 Task: Use the formula "ISOWEEKNUM" in spreadsheet "Project portfolio".
Action: Mouse moved to (586, 71)
Screenshot: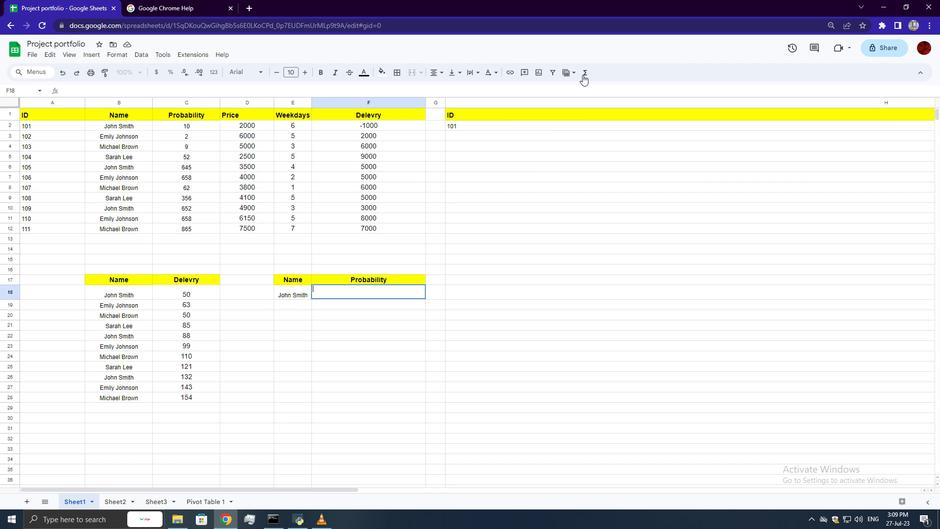 
Action: Mouse pressed left at (586, 71)
Screenshot: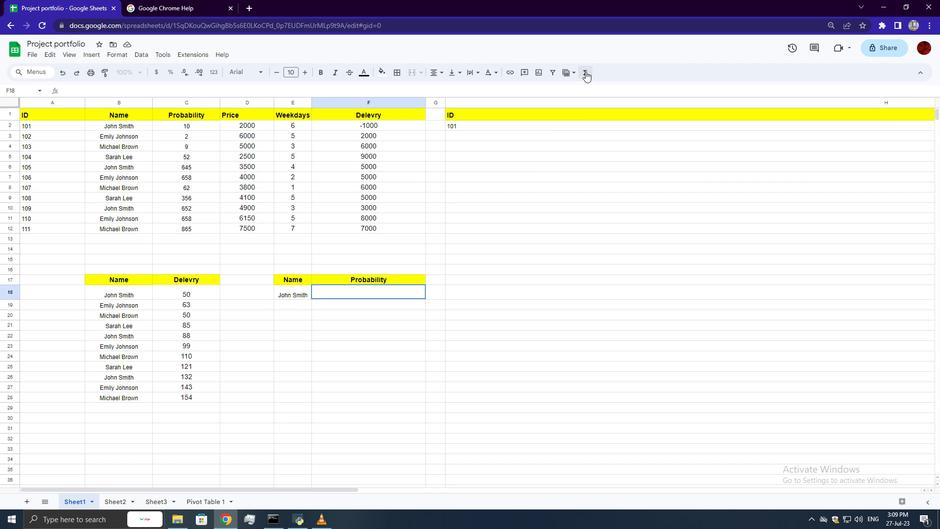 
Action: Mouse moved to (727, 182)
Screenshot: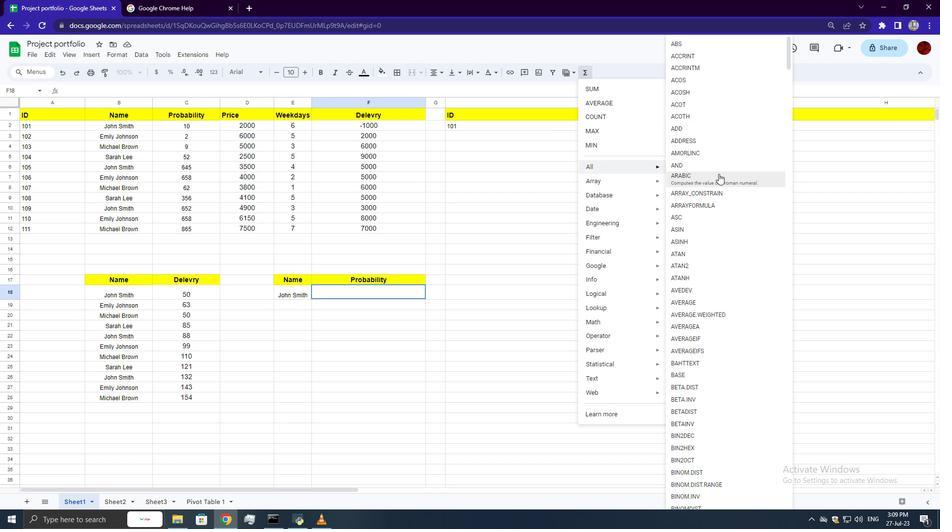 
Action: Mouse scrolled (727, 181) with delta (0, 0)
Screenshot: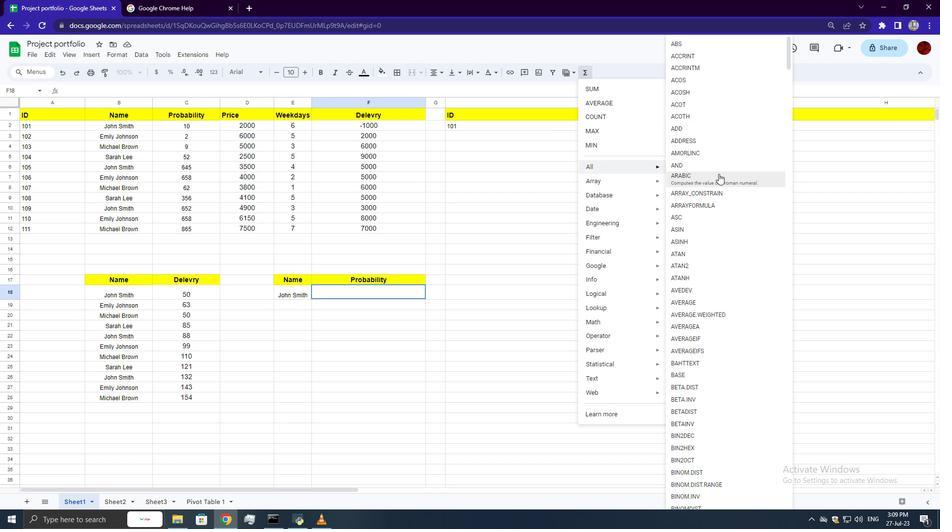 
Action: Mouse moved to (727, 182)
Screenshot: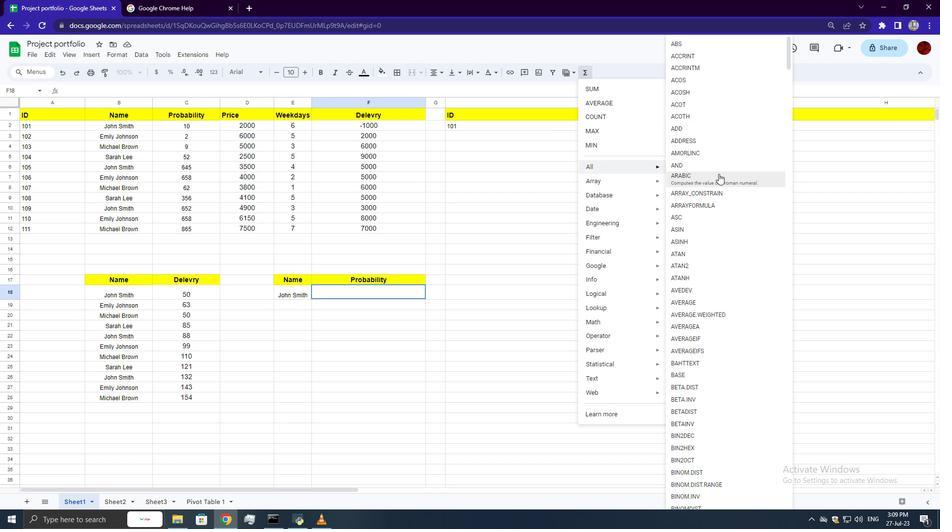
Action: Mouse scrolled (727, 182) with delta (0, 0)
Screenshot: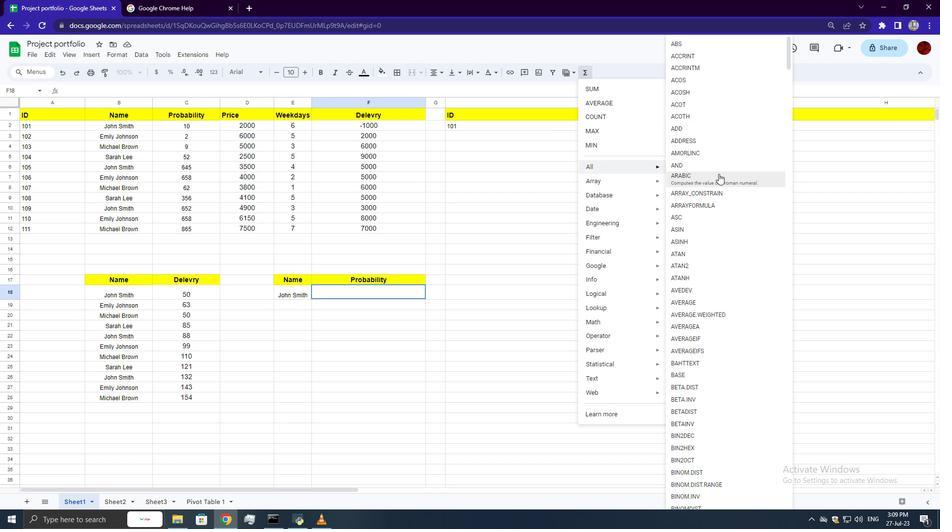 
Action: Mouse scrolled (727, 182) with delta (0, 0)
Screenshot: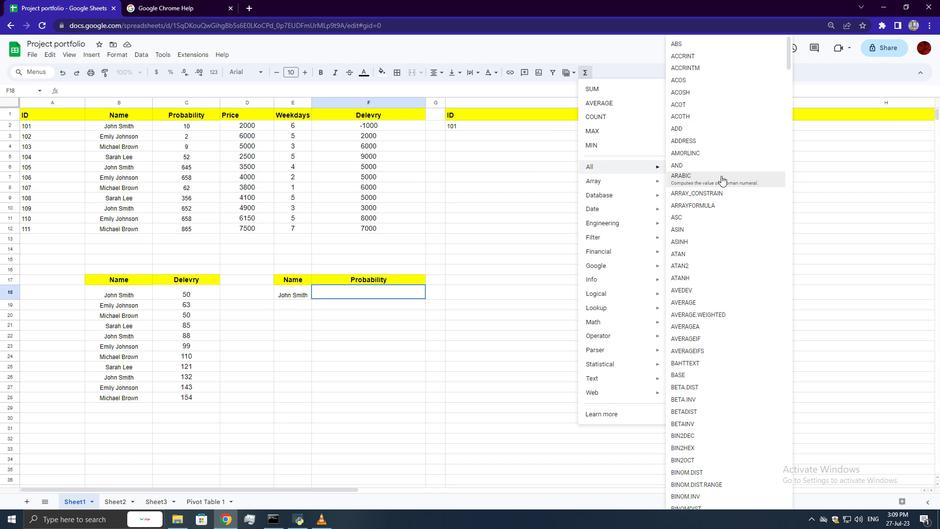 
Action: Mouse moved to (728, 182)
Screenshot: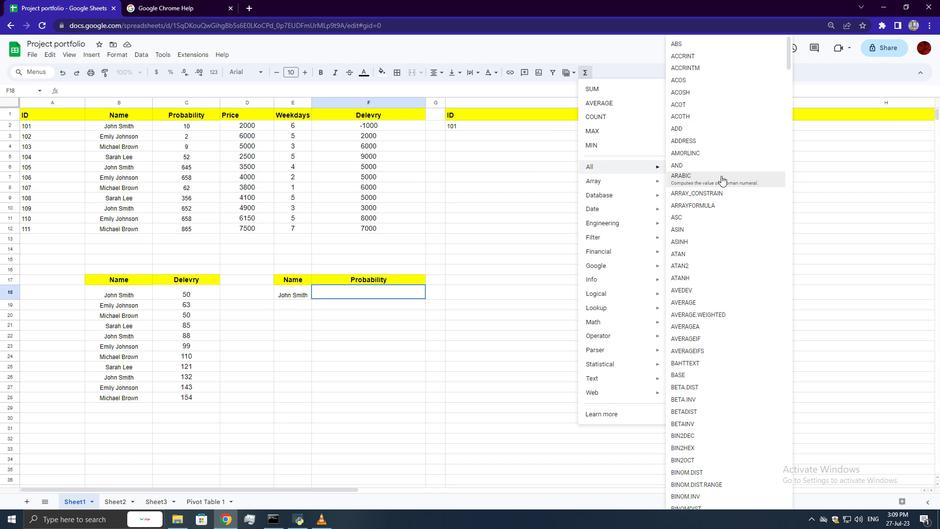 
Action: Mouse scrolled (728, 182) with delta (0, 0)
Screenshot: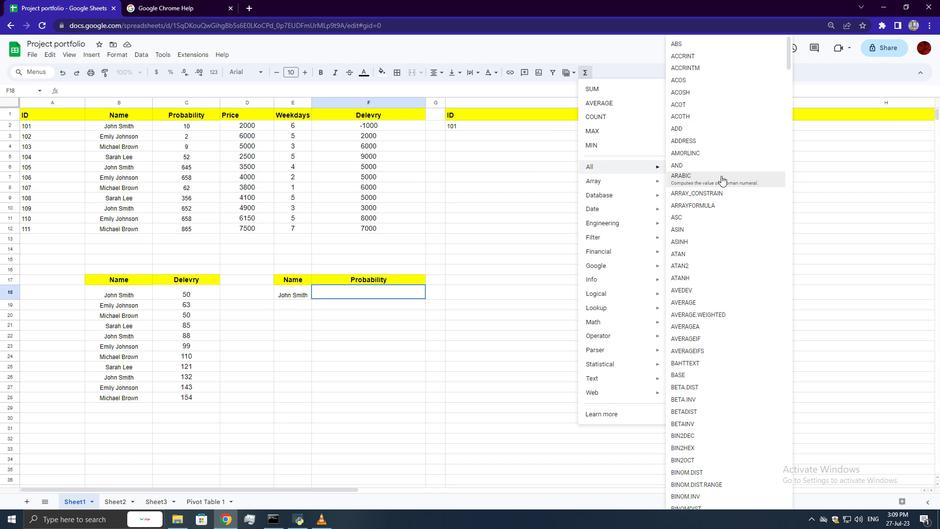 
Action: Mouse moved to (731, 184)
Screenshot: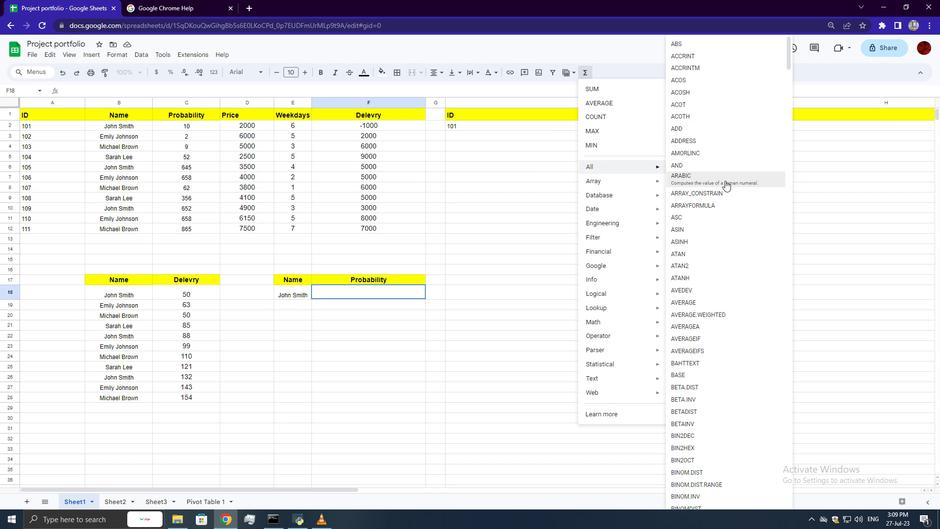 
Action: Mouse scrolled (731, 184) with delta (0, 0)
Screenshot: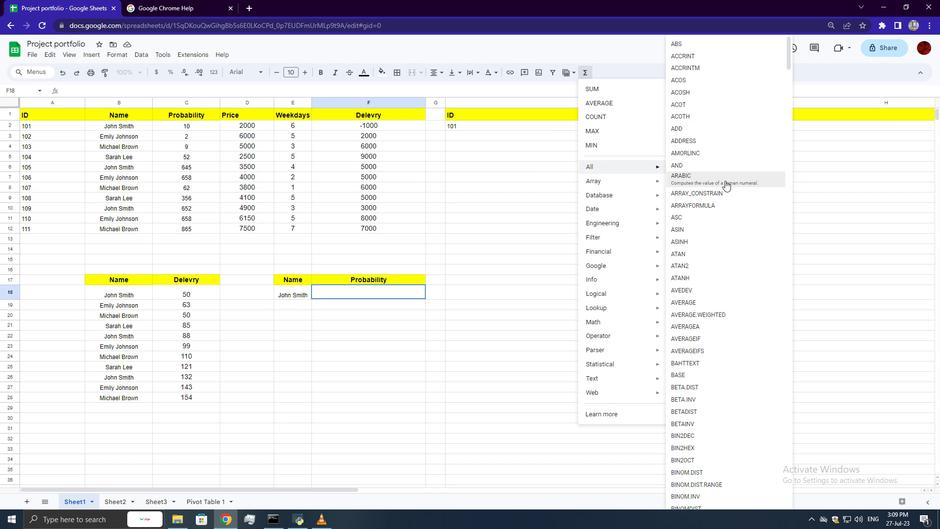 
Action: Mouse moved to (738, 181)
Screenshot: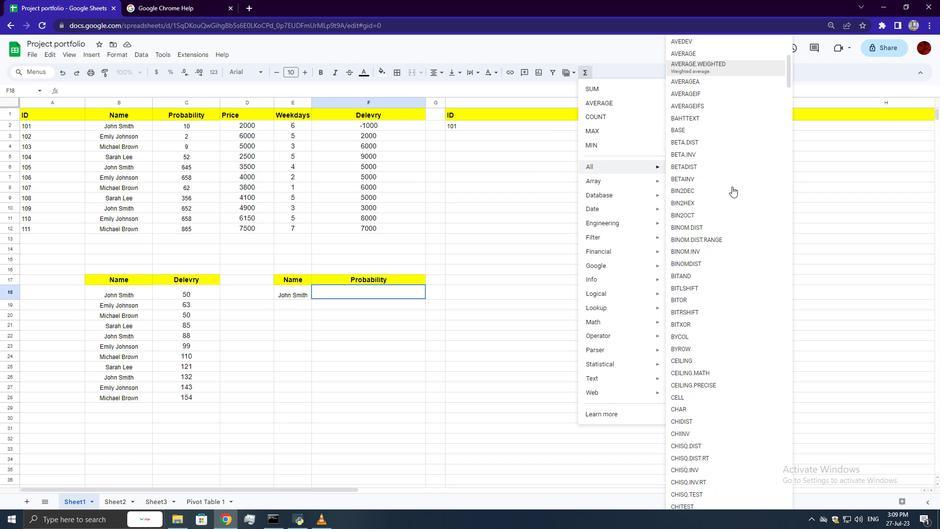 
Action: Mouse scrolled (738, 180) with delta (0, 0)
Screenshot: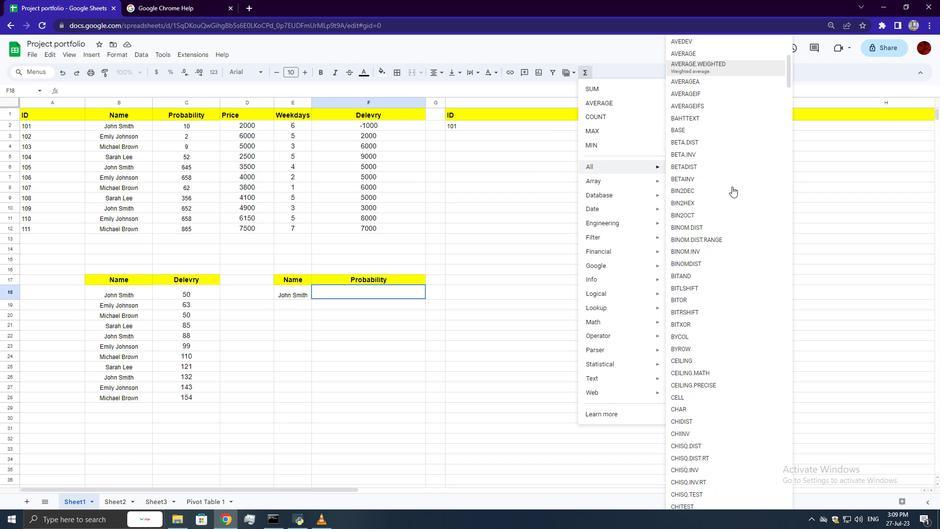 
Action: Mouse scrolled (738, 180) with delta (0, 0)
Screenshot: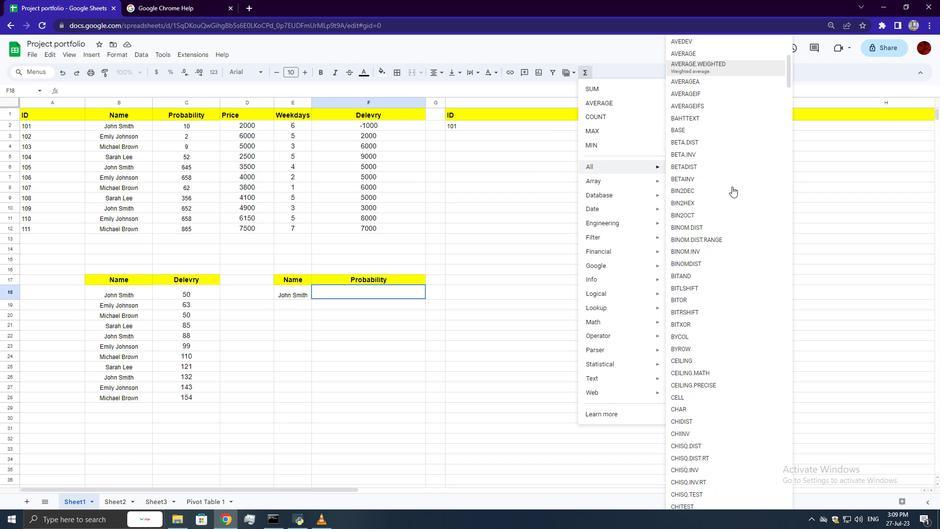
Action: Mouse moved to (738, 182)
Screenshot: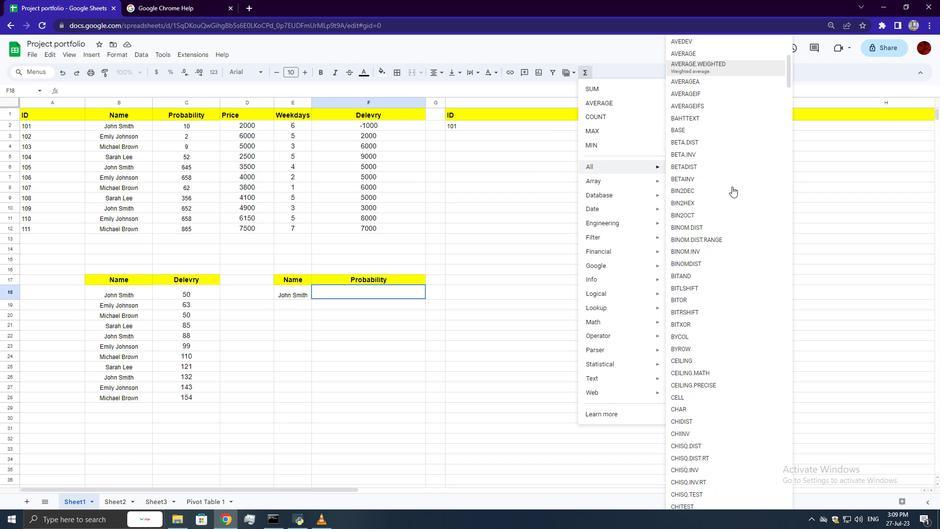
Action: Mouse scrolled (738, 181) with delta (0, 0)
Screenshot: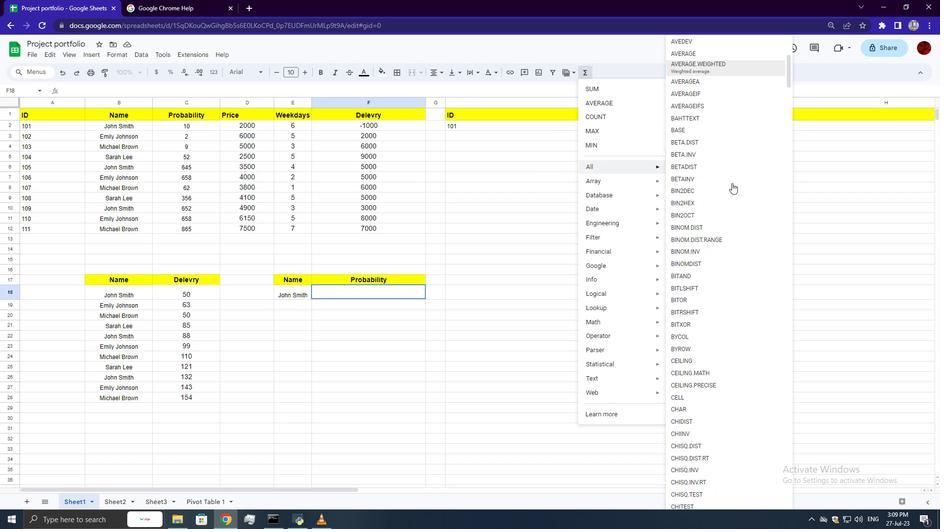 
Action: Mouse moved to (738, 182)
Screenshot: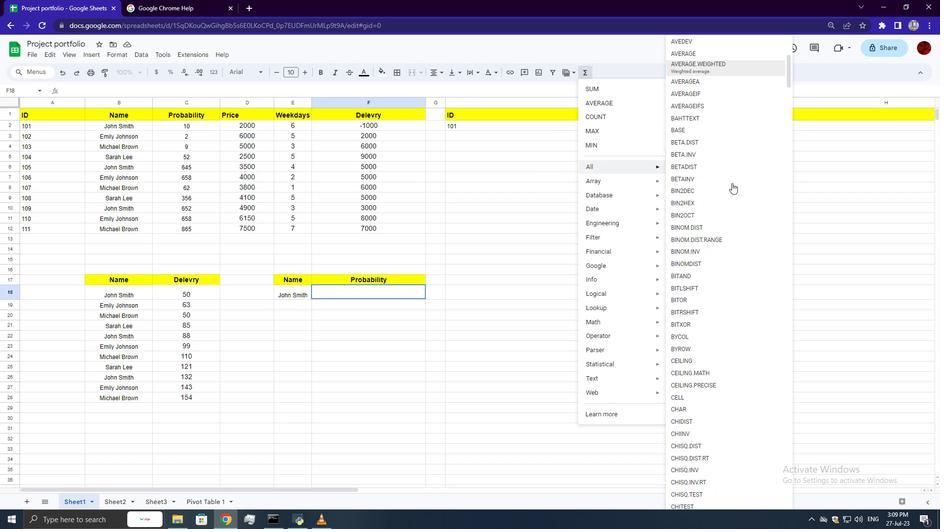 
Action: Mouse scrolled (738, 182) with delta (0, 0)
Screenshot: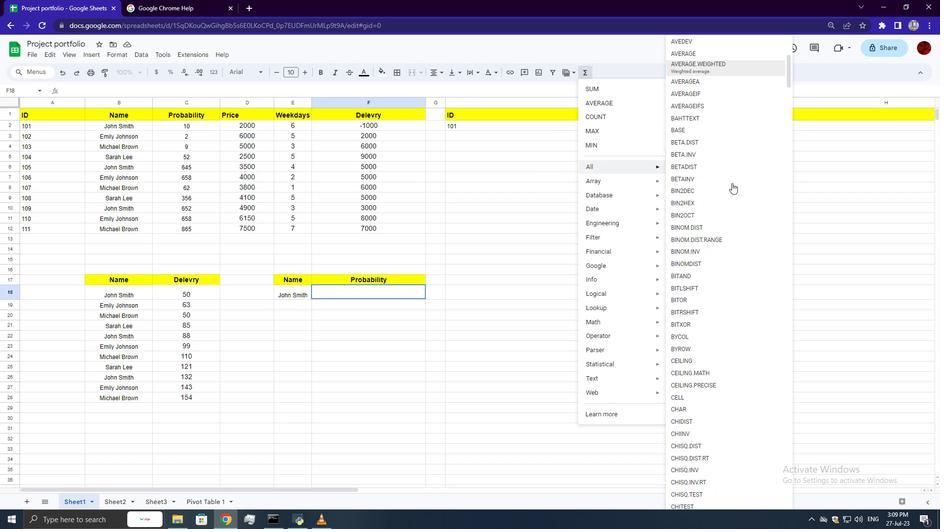 
Action: Mouse scrolled (738, 182) with delta (0, 0)
Screenshot: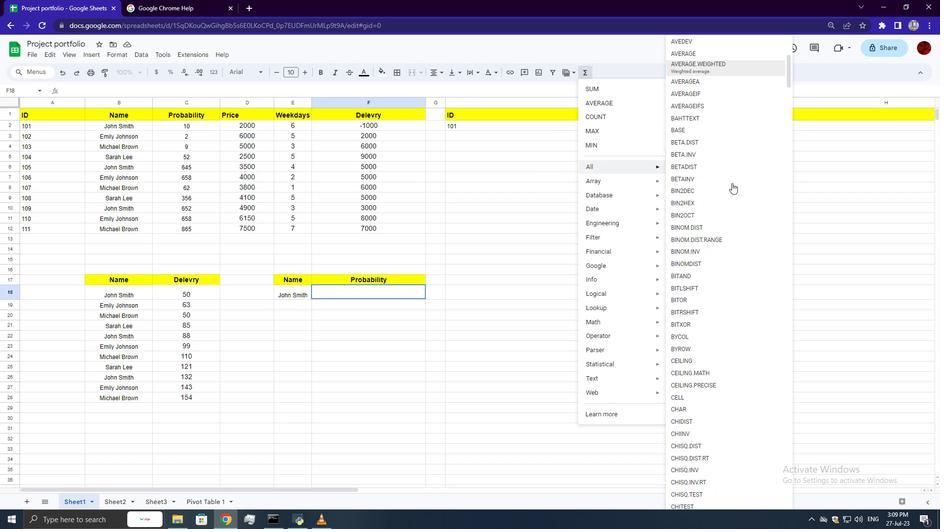 
Action: Mouse scrolled (738, 182) with delta (0, 0)
Screenshot: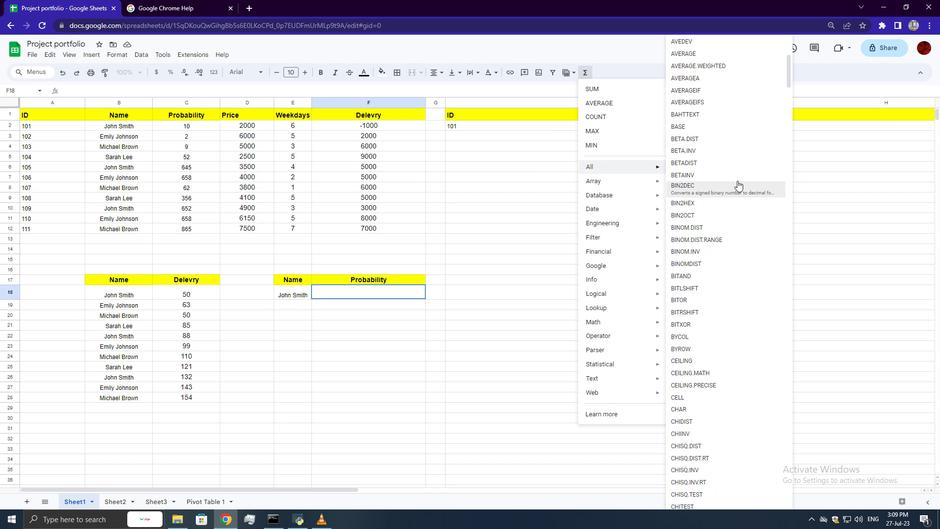 
Action: Mouse moved to (738, 182)
Screenshot: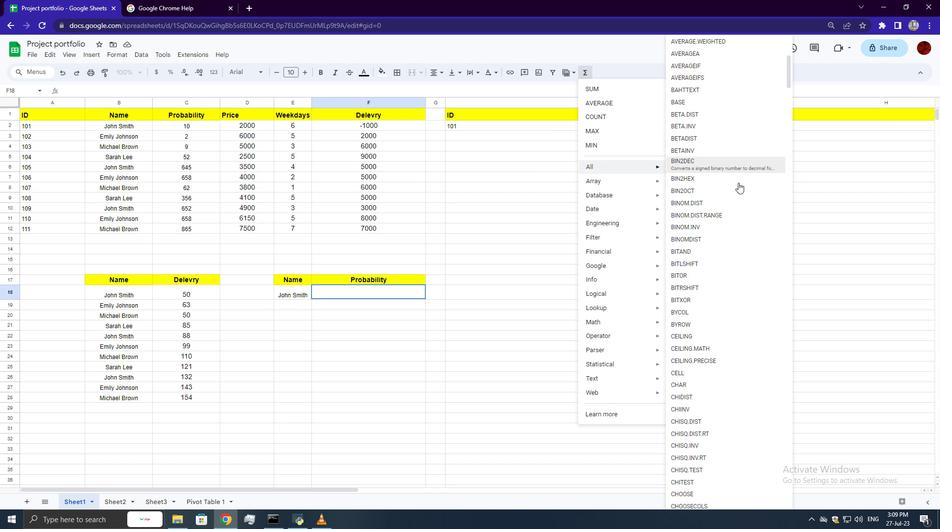 
Action: Mouse scrolled (738, 183) with delta (0, 0)
Screenshot: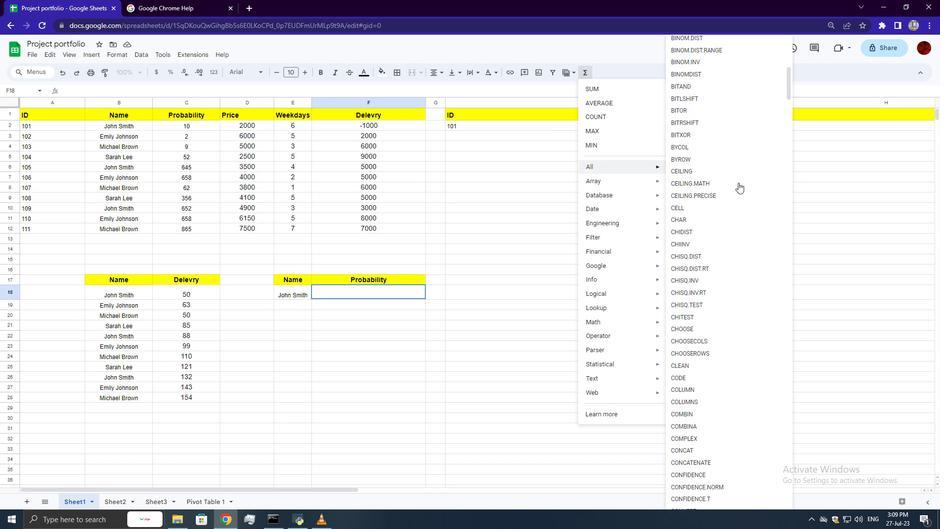 
Action: Mouse moved to (740, 189)
Screenshot: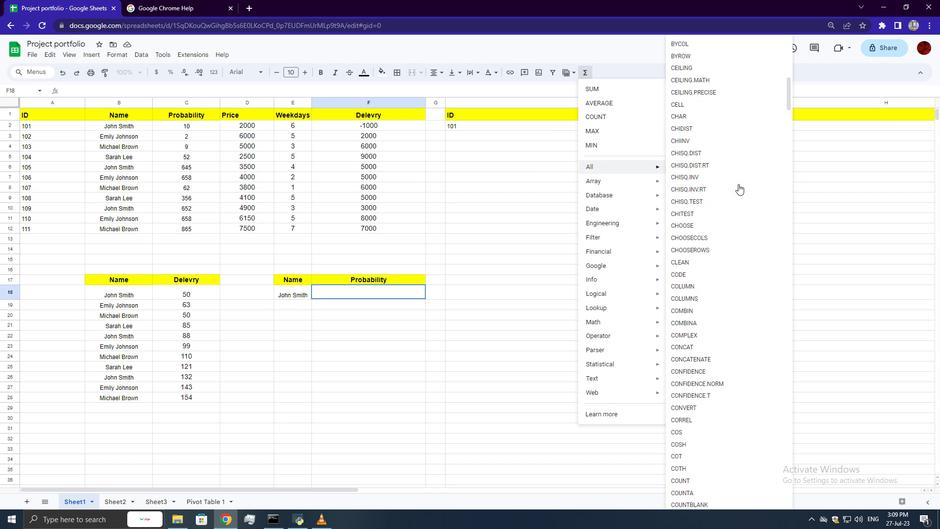 
Action: Mouse scrolled (738, 184) with delta (0, 0)
Screenshot: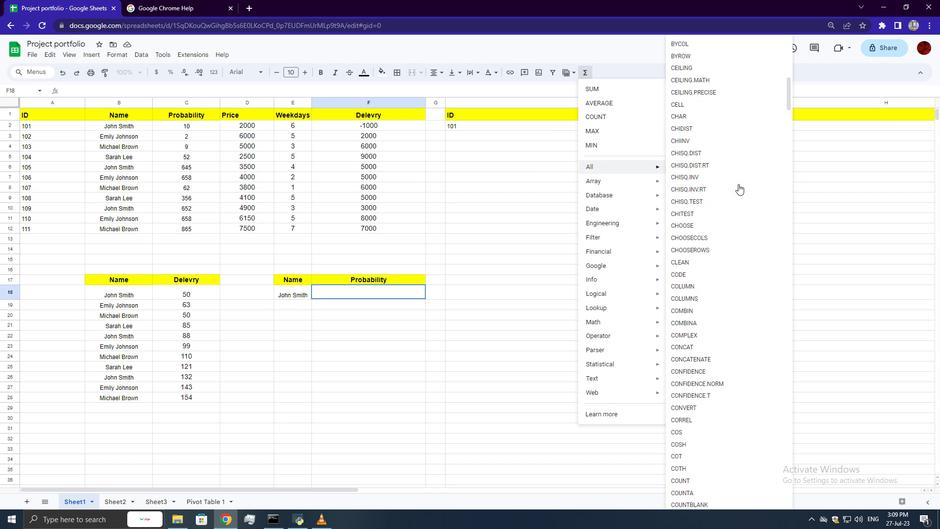 
Action: Mouse scrolled (739, 186) with delta (0, 0)
Screenshot: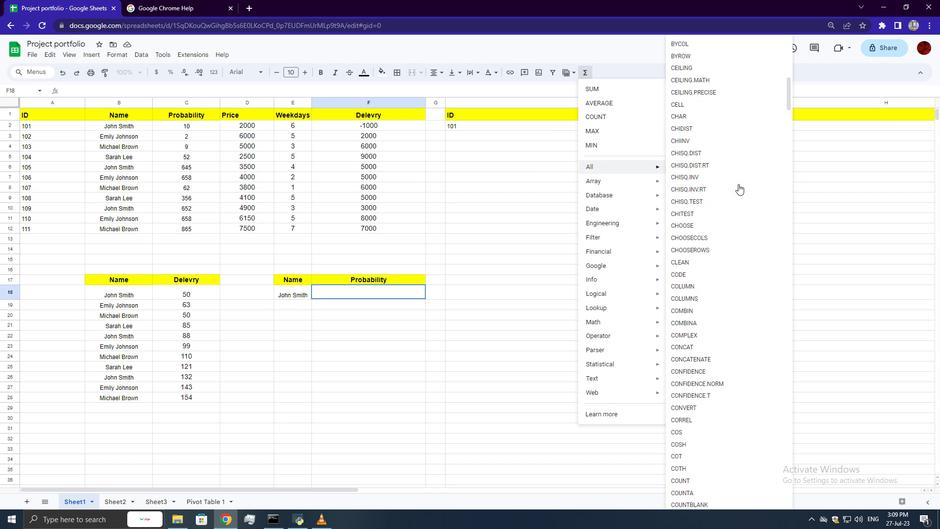 
Action: Mouse scrolled (739, 187) with delta (0, 0)
Screenshot: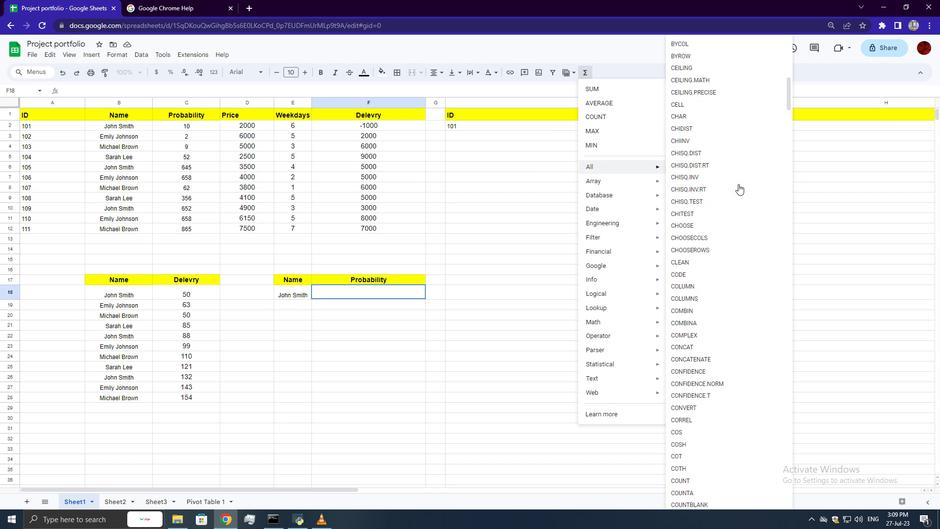 
Action: Mouse scrolled (740, 187) with delta (0, 0)
Screenshot: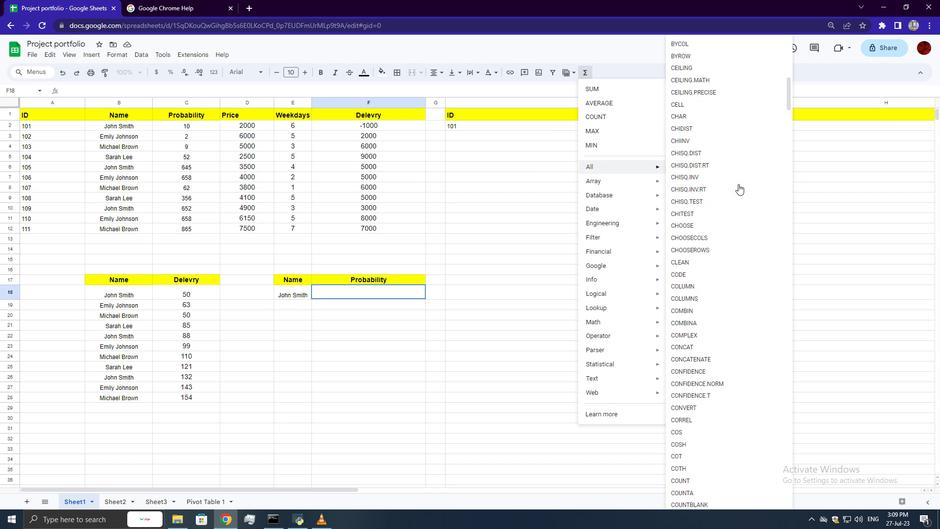 
Action: Mouse scrolled (740, 188) with delta (0, 0)
Screenshot: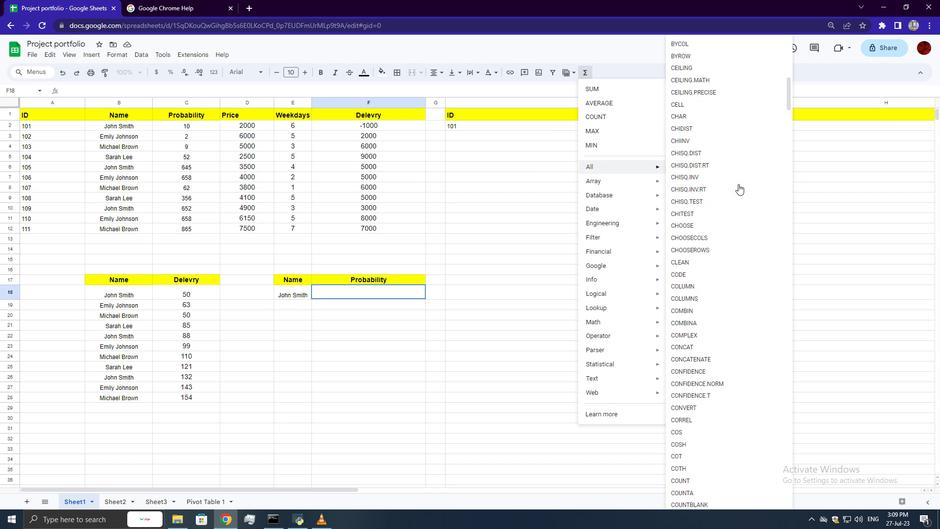 
Action: Mouse moved to (740, 192)
Screenshot: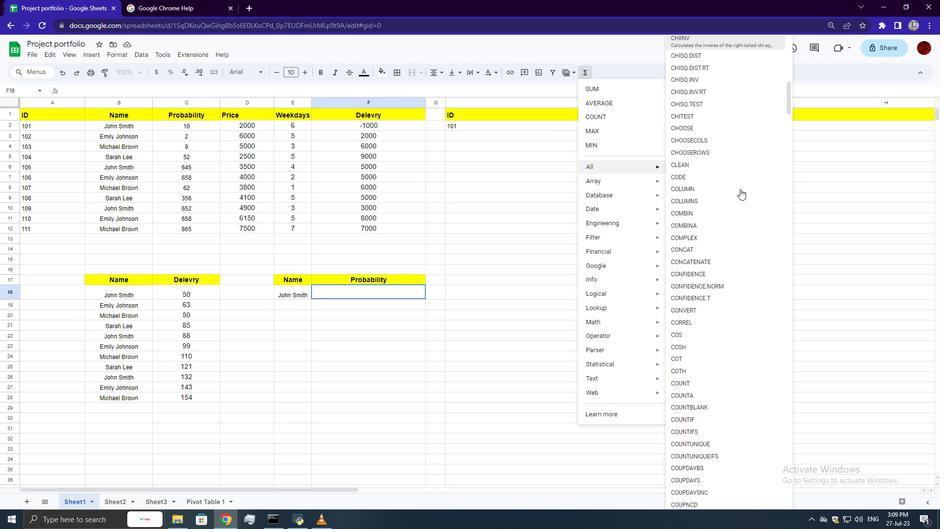 
Action: Mouse scrolled (740, 192) with delta (0, 0)
Screenshot: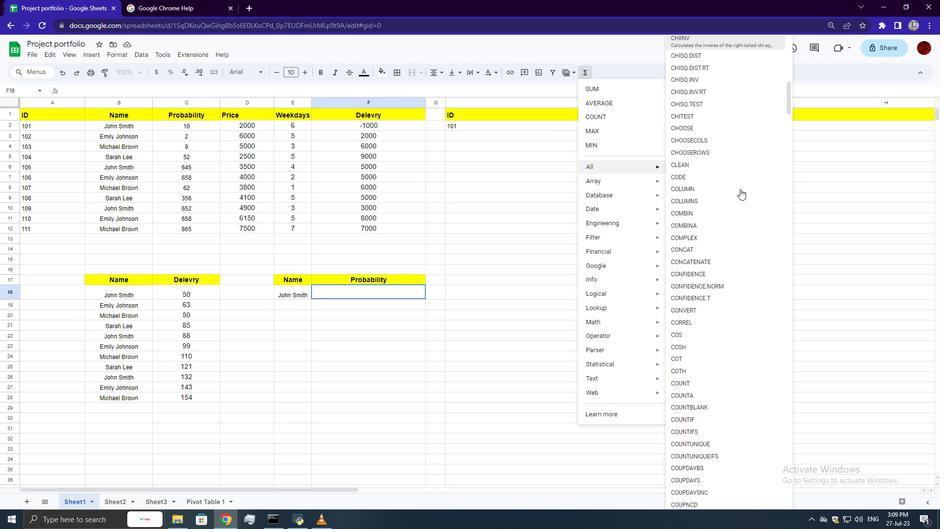 
Action: Mouse moved to (740, 194)
Screenshot: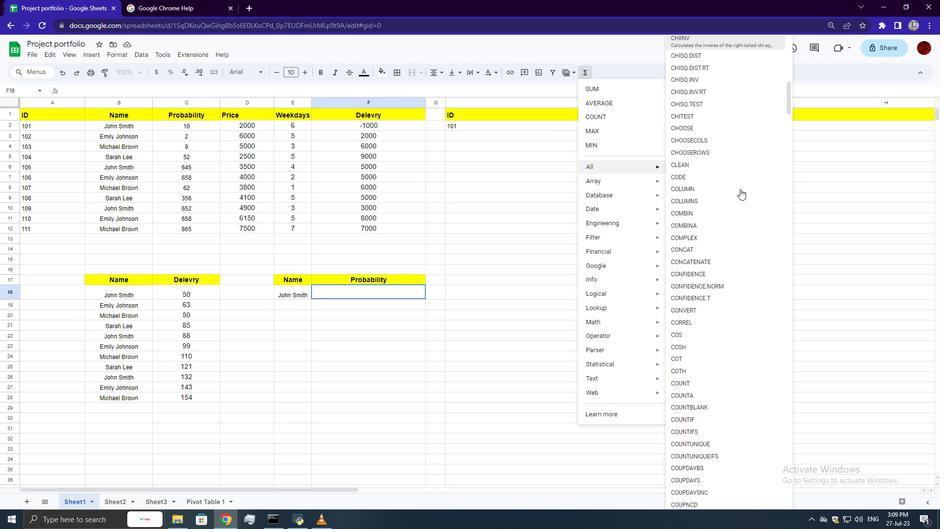 
Action: Mouse scrolled (740, 193) with delta (0, 0)
Screenshot: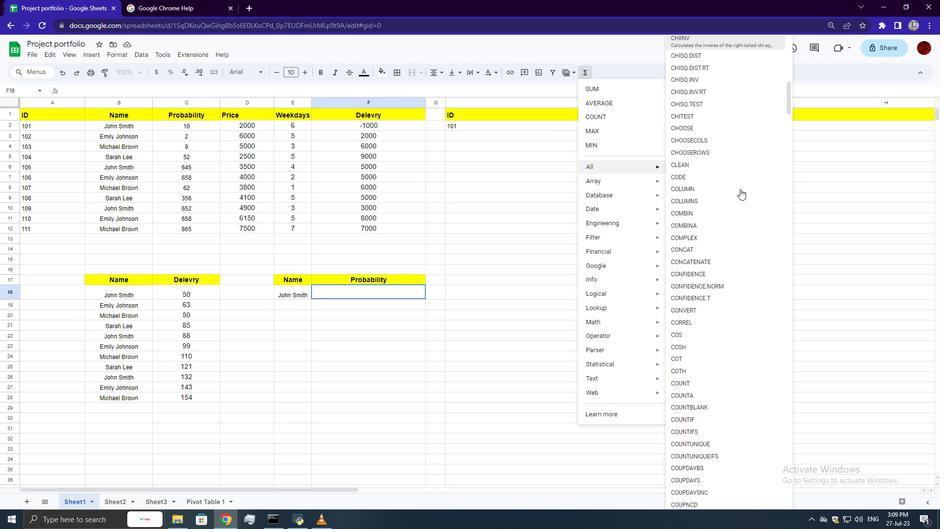 
Action: Mouse scrolled (740, 193) with delta (0, 0)
Screenshot: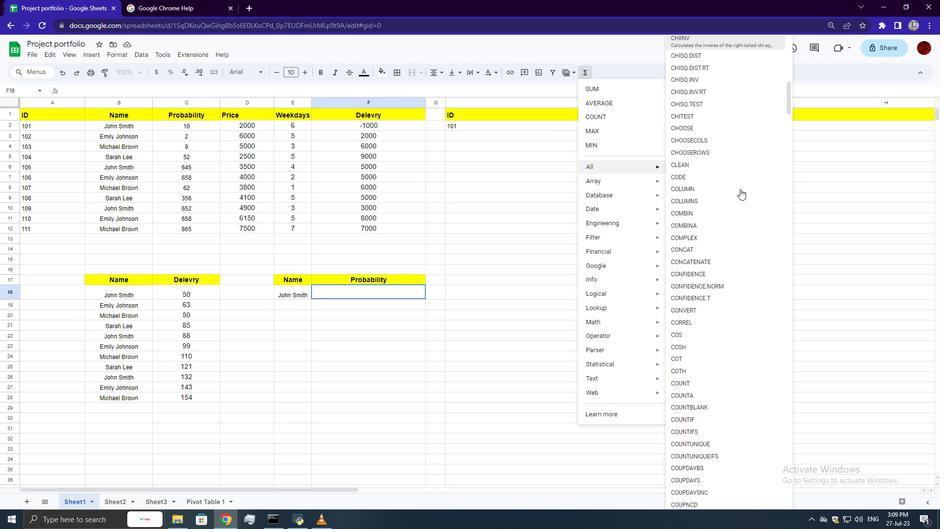 
Action: Mouse scrolled (740, 193) with delta (0, 0)
Screenshot: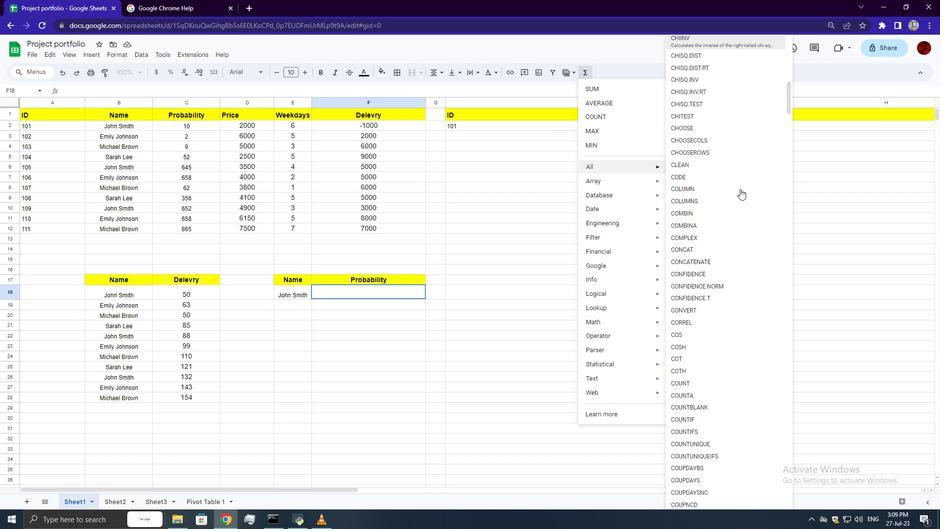
Action: Mouse scrolled (740, 193) with delta (0, 0)
Screenshot: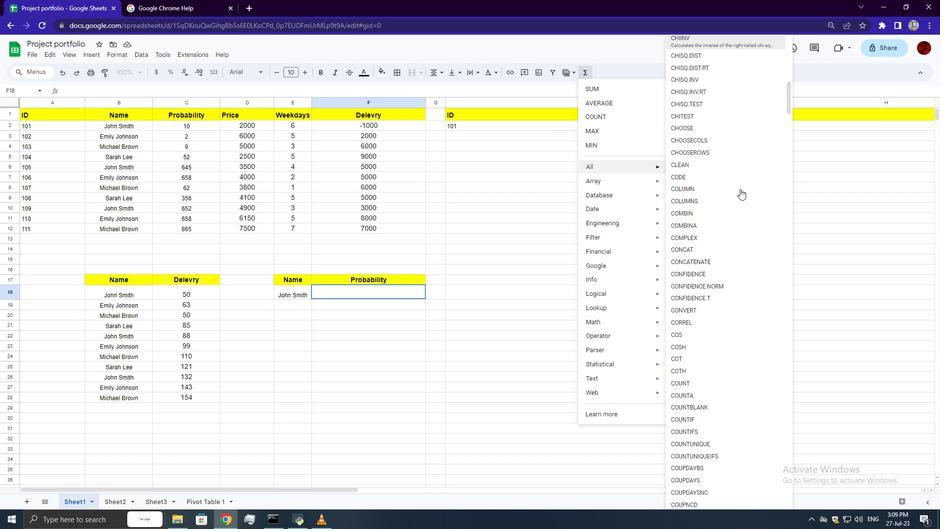 
Action: Mouse scrolled (740, 193) with delta (0, 0)
Screenshot: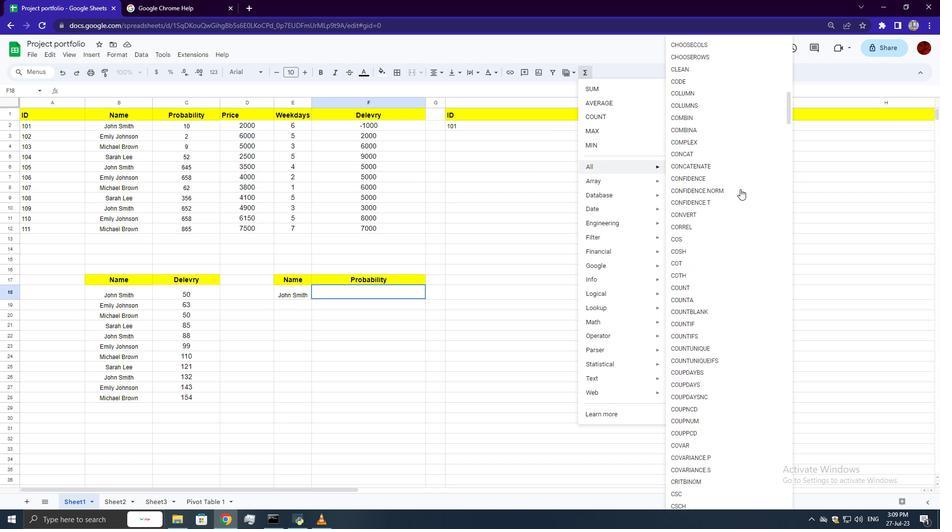
Action: Mouse scrolled (740, 193) with delta (0, 0)
Screenshot: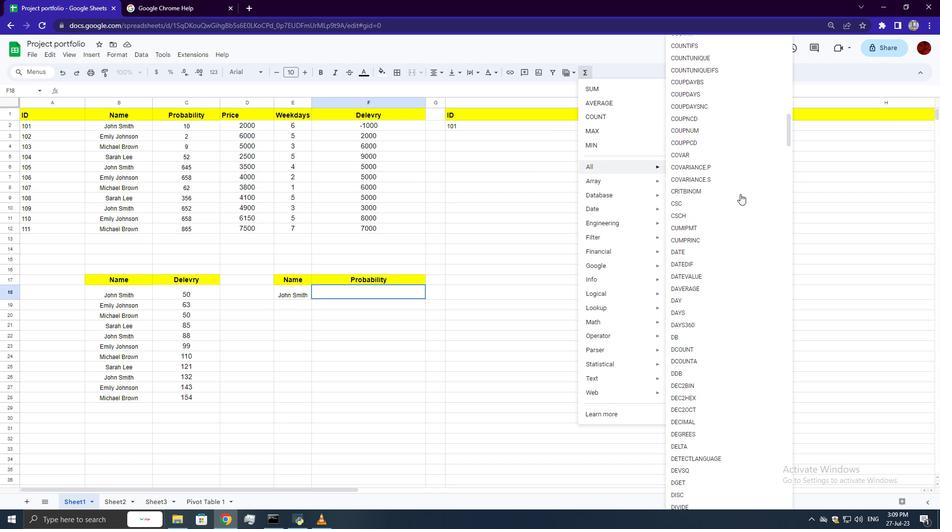 
Action: Mouse scrolled (740, 193) with delta (0, 0)
Screenshot: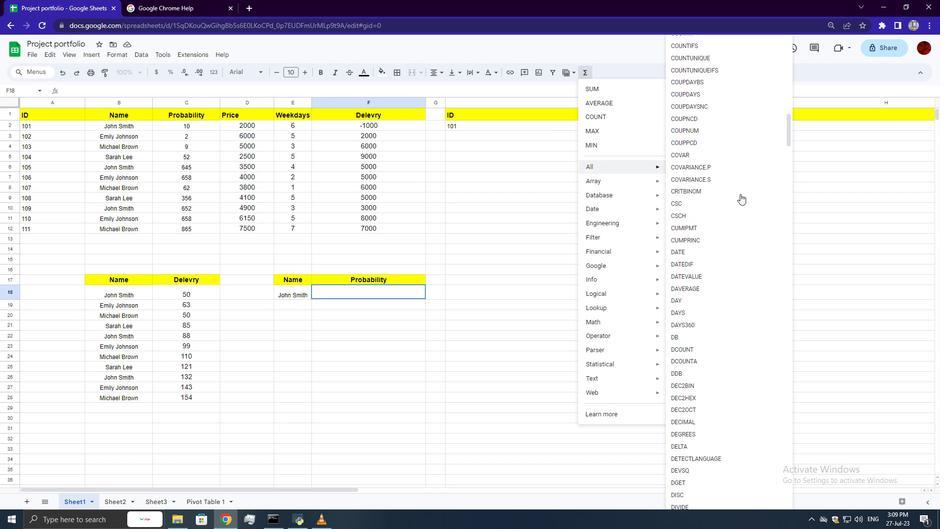 
Action: Mouse scrolled (740, 193) with delta (0, 0)
Screenshot: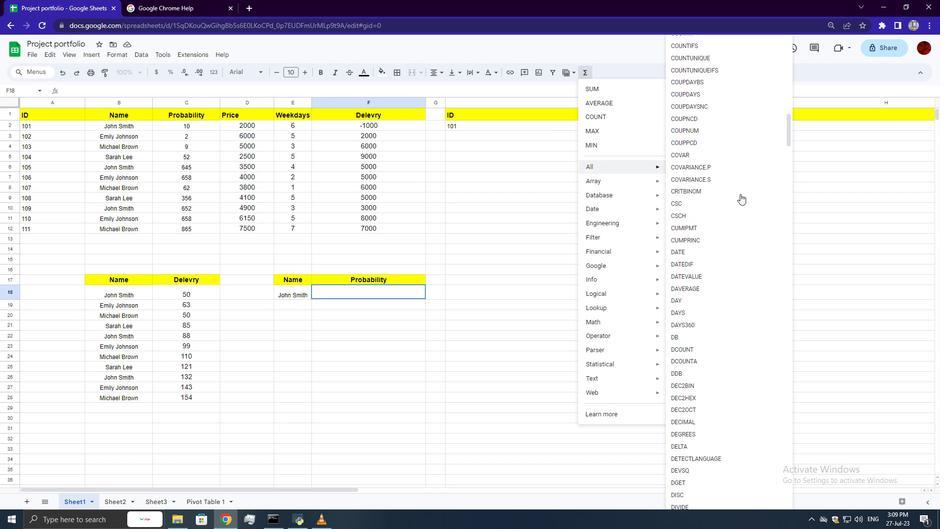 
Action: Mouse scrolled (740, 193) with delta (0, 0)
Screenshot: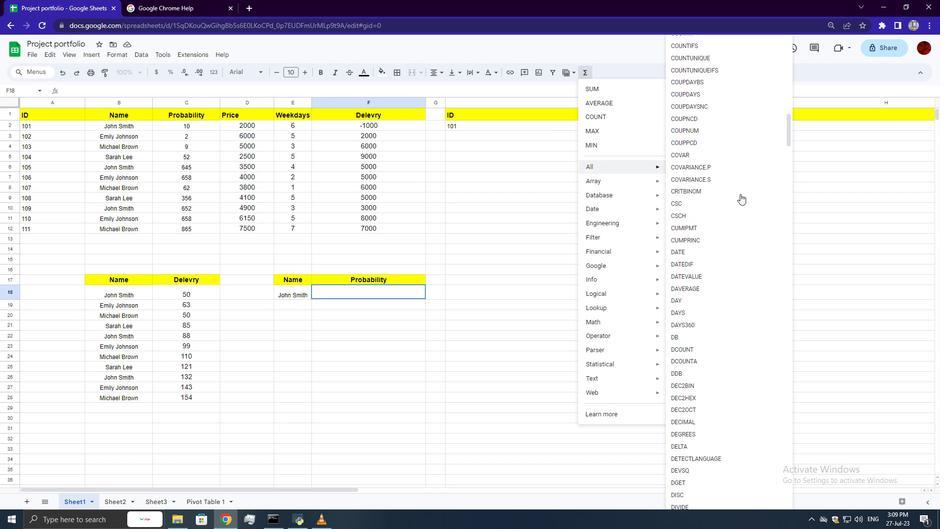 
Action: Mouse scrolled (740, 193) with delta (0, 0)
Screenshot: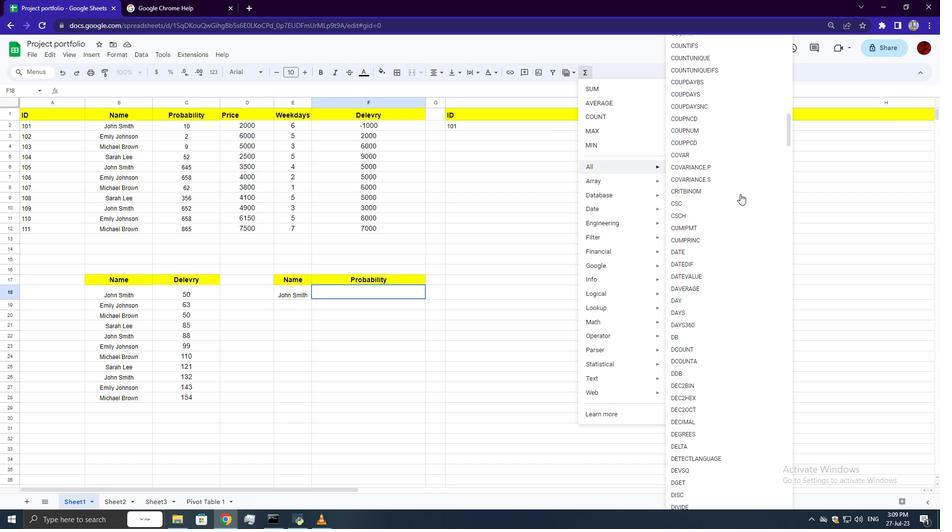 
Action: Mouse scrolled (740, 193) with delta (0, 0)
Screenshot: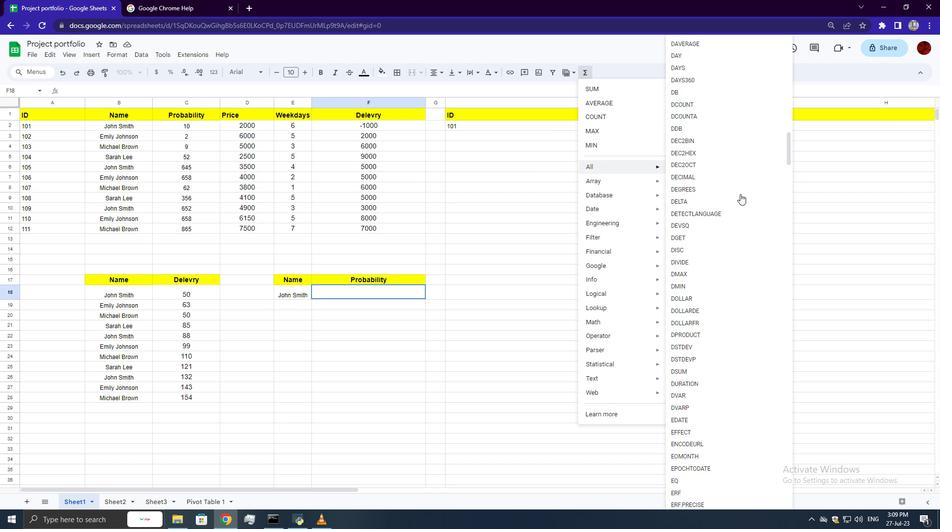 
Action: Mouse scrolled (740, 193) with delta (0, 0)
Screenshot: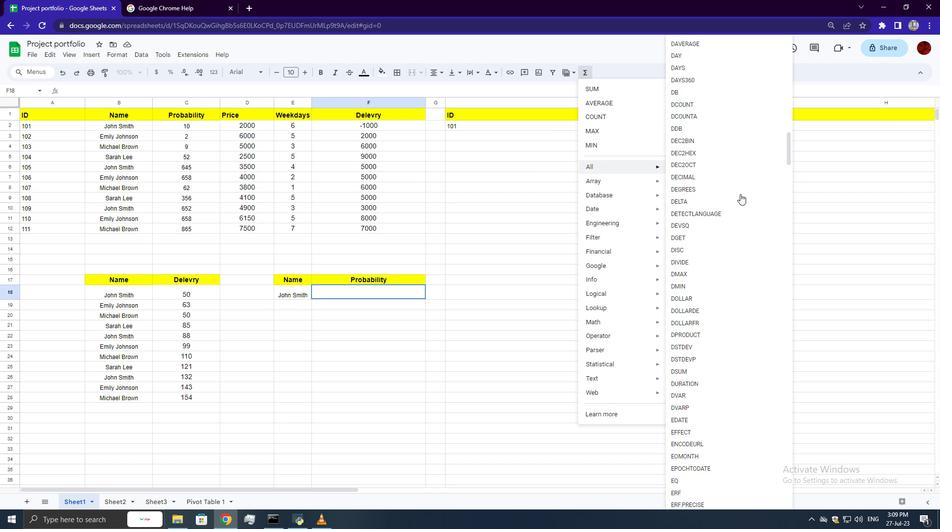 
Action: Mouse scrolled (740, 193) with delta (0, 0)
Screenshot: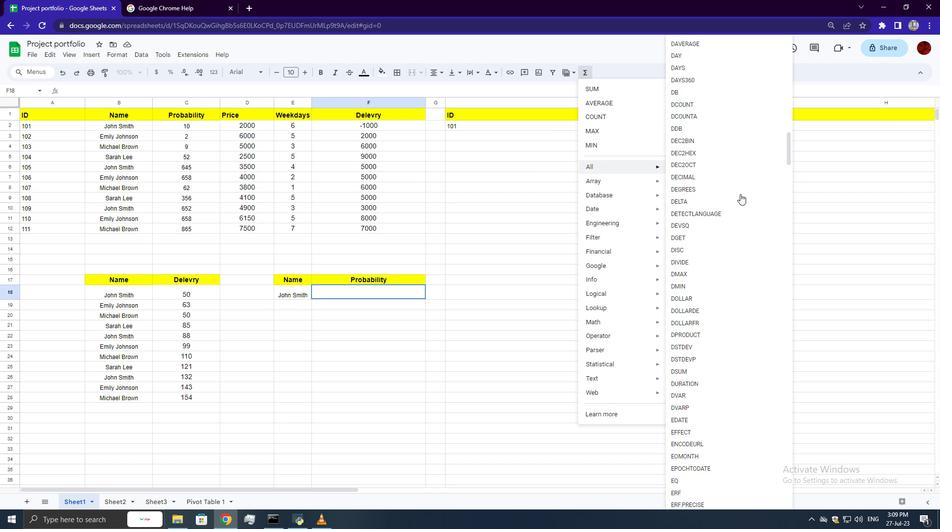 
Action: Mouse scrolled (740, 193) with delta (0, 0)
Screenshot: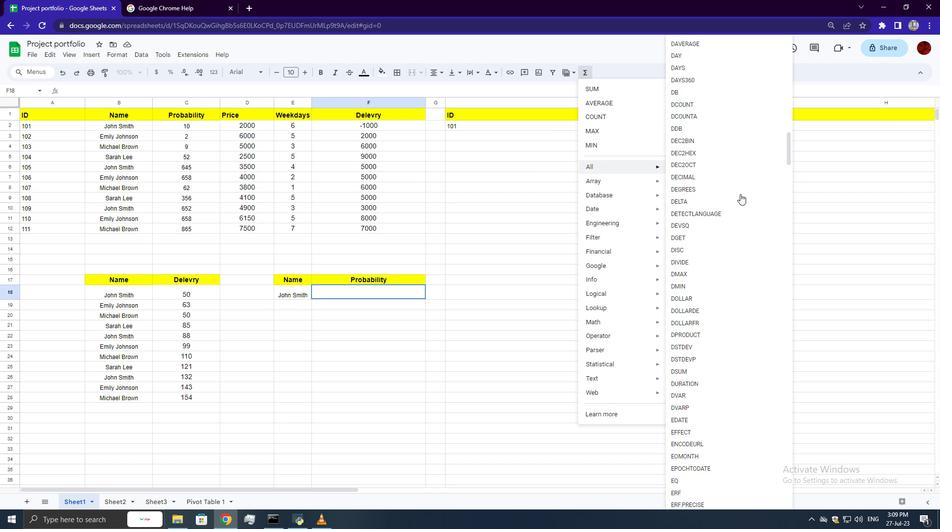 
Action: Mouse scrolled (740, 193) with delta (0, 0)
Screenshot: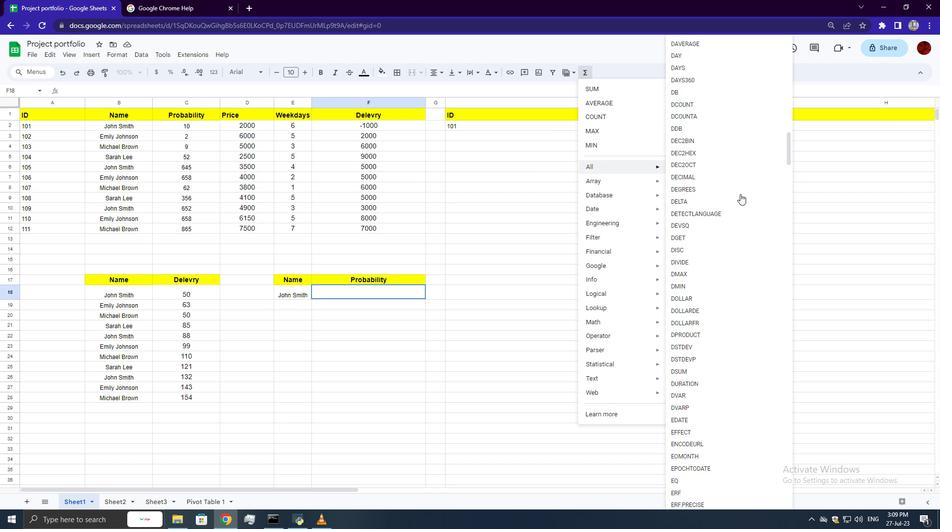 
Action: Mouse scrolled (740, 193) with delta (0, 0)
Screenshot: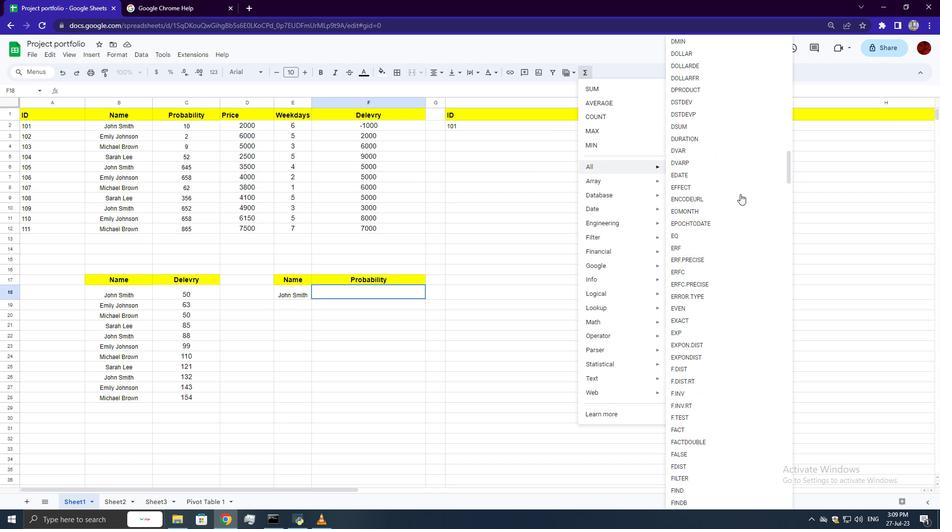 
Action: Mouse scrolled (740, 193) with delta (0, 0)
Screenshot: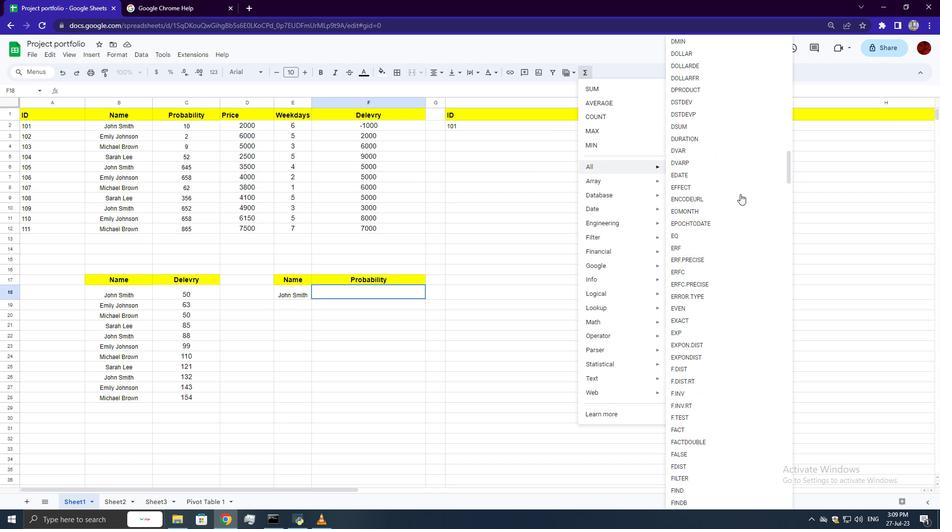 
Action: Mouse scrolled (740, 193) with delta (0, 0)
Screenshot: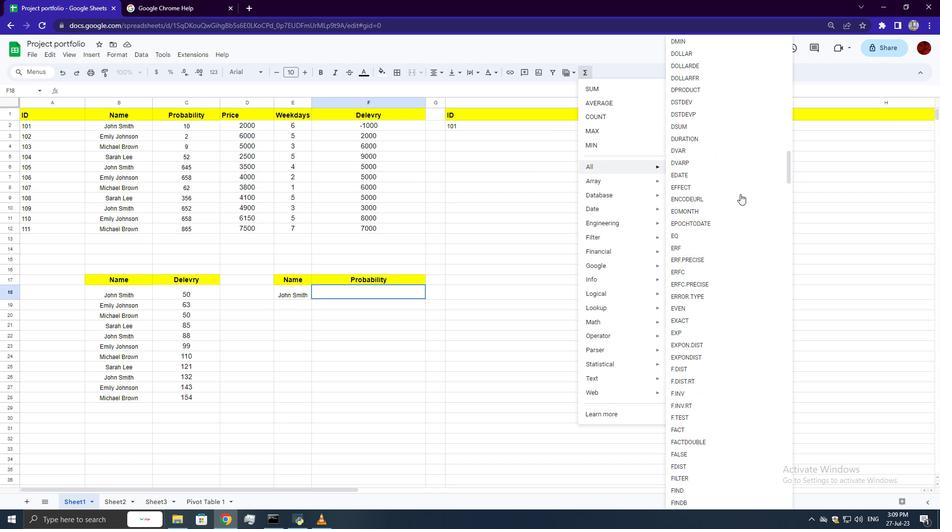 
Action: Mouse scrolled (740, 193) with delta (0, 0)
Screenshot: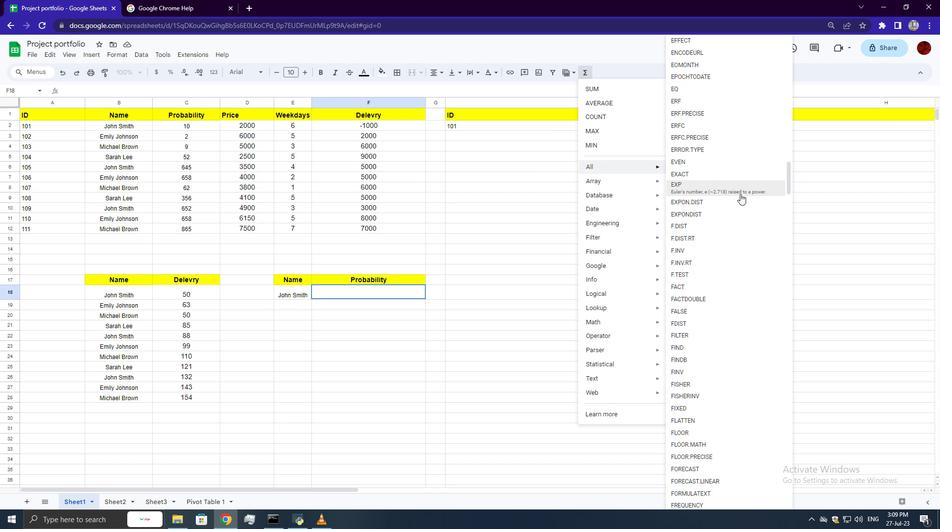 
Action: Mouse scrolled (740, 193) with delta (0, 0)
Screenshot: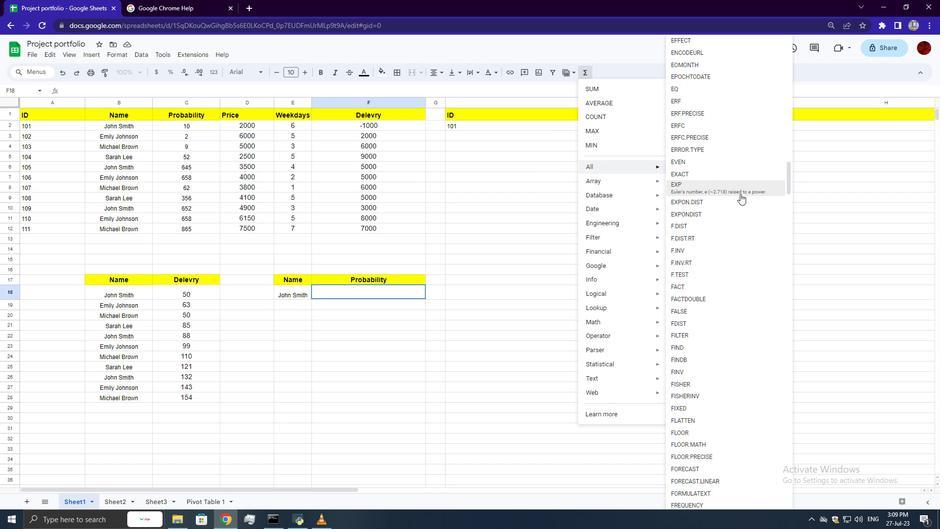 
Action: Mouse scrolled (740, 193) with delta (0, 0)
Screenshot: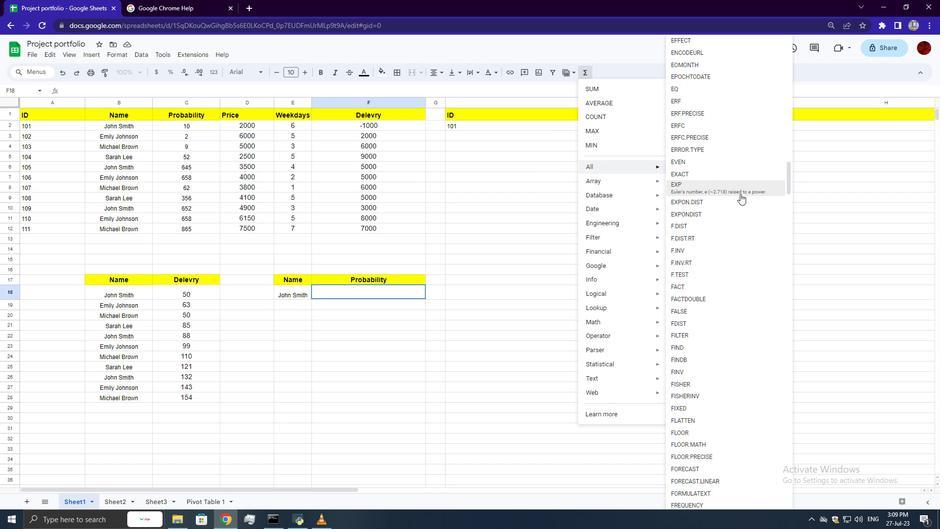 
Action: Mouse scrolled (740, 193) with delta (0, 0)
Screenshot: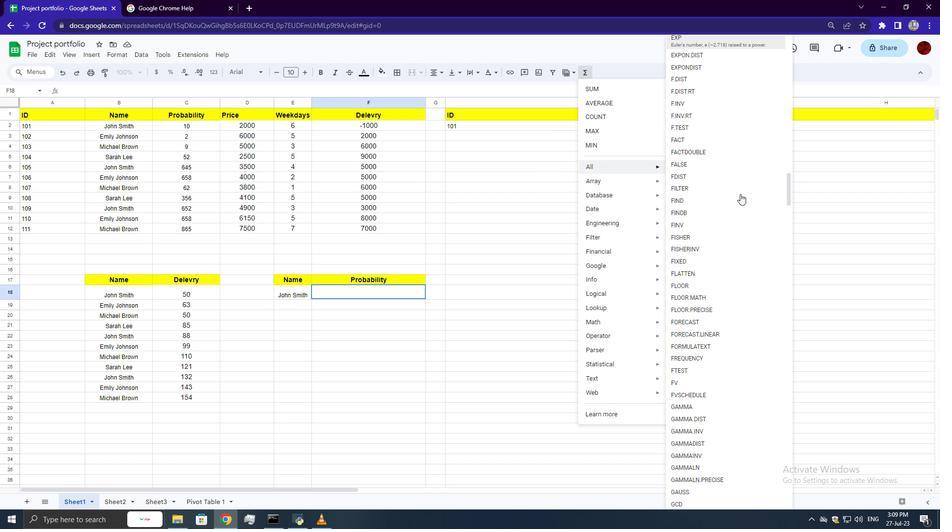 
Action: Mouse scrolled (740, 193) with delta (0, 0)
Screenshot: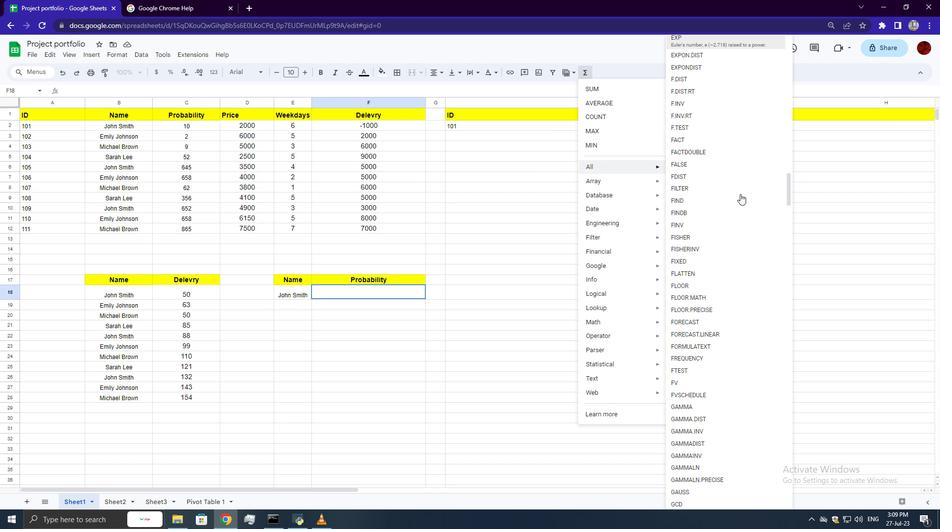 
Action: Mouse scrolled (740, 193) with delta (0, 0)
Screenshot: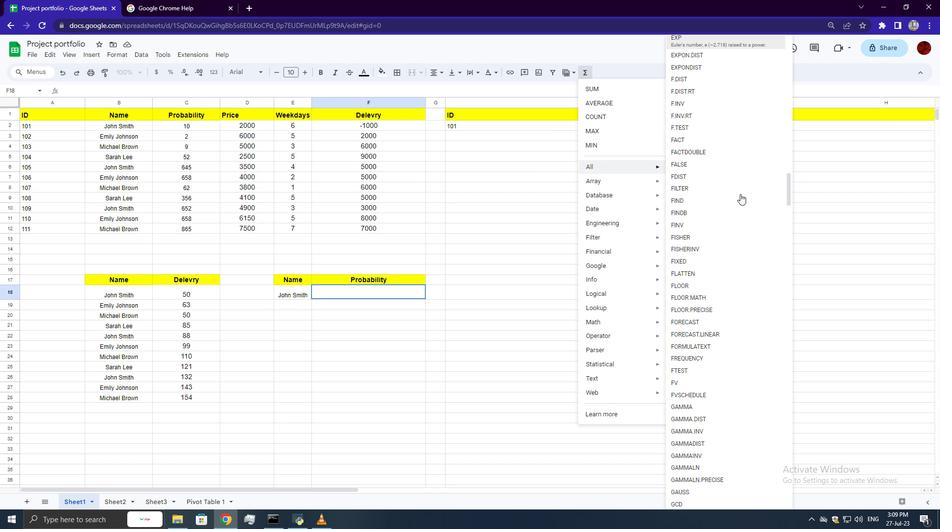 
Action: Mouse scrolled (740, 193) with delta (0, 0)
Screenshot: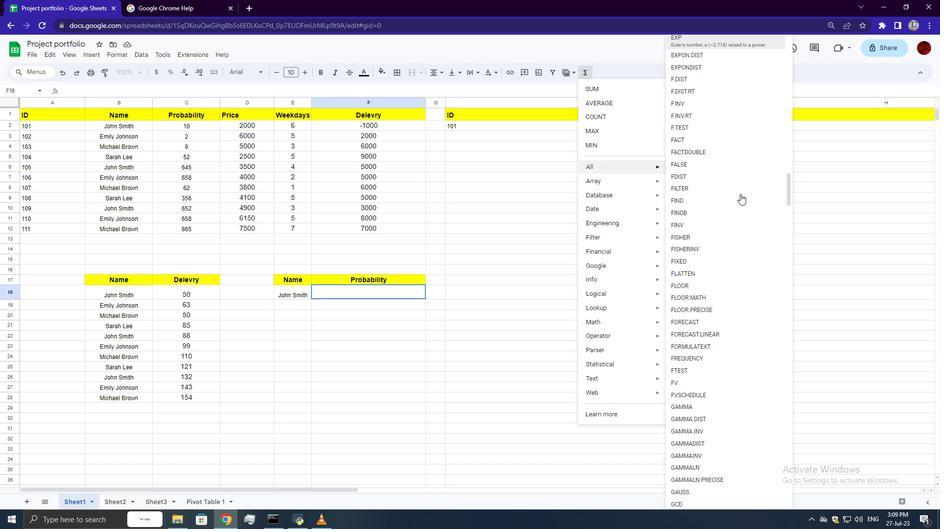 
Action: Mouse scrolled (740, 193) with delta (0, 0)
Screenshot: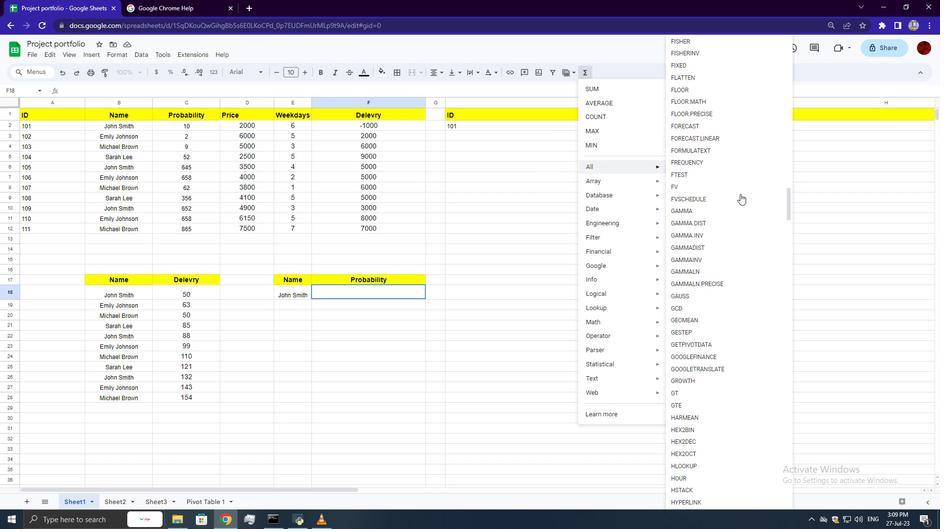 
Action: Mouse scrolled (740, 193) with delta (0, 0)
Screenshot: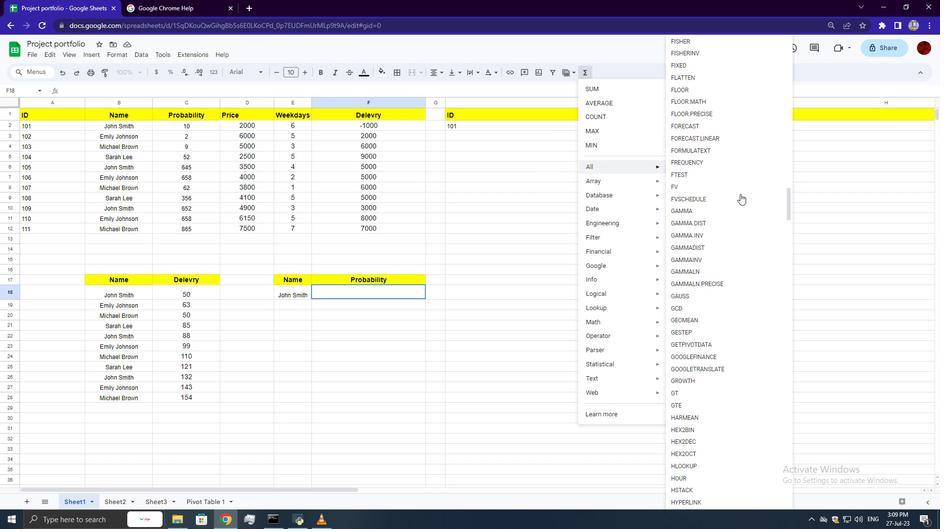 
Action: Mouse scrolled (740, 193) with delta (0, 0)
Screenshot: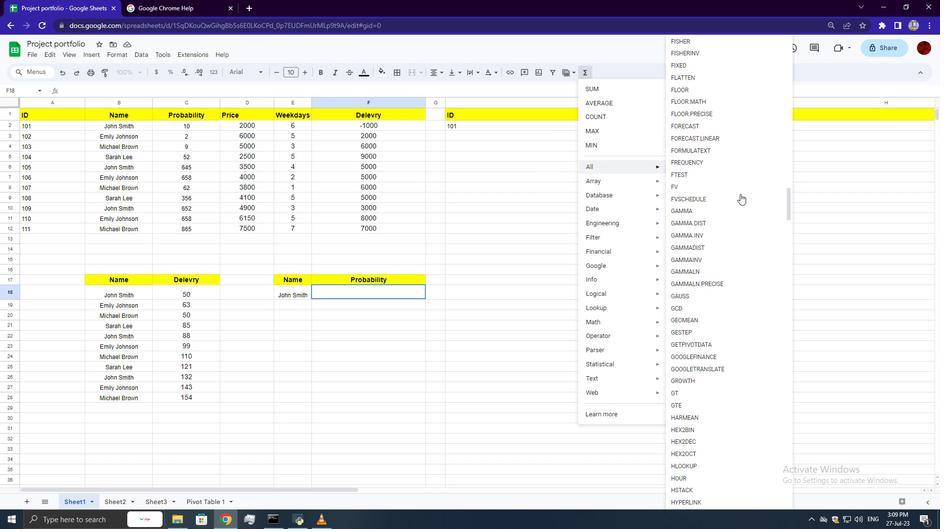 
Action: Mouse scrolled (740, 193) with delta (0, 0)
Screenshot: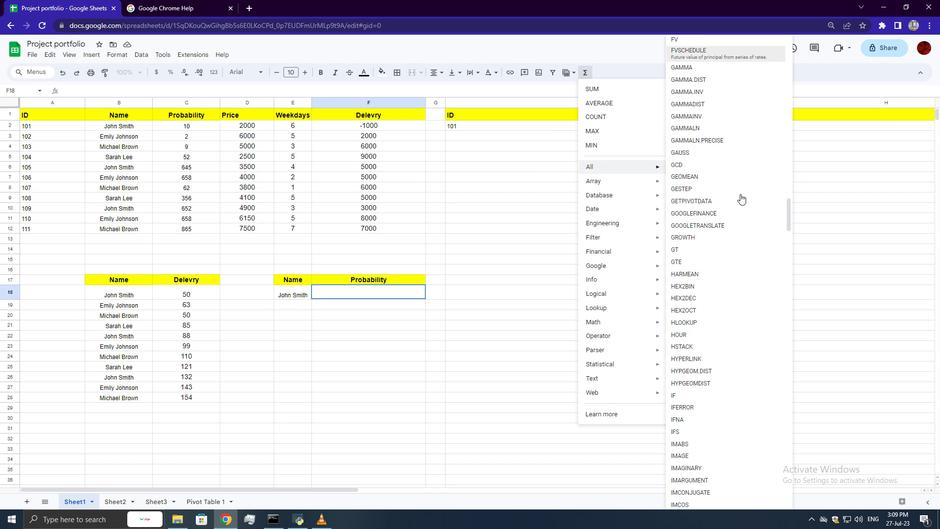 
Action: Mouse scrolled (740, 193) with delta (0, 0)
Screenshot: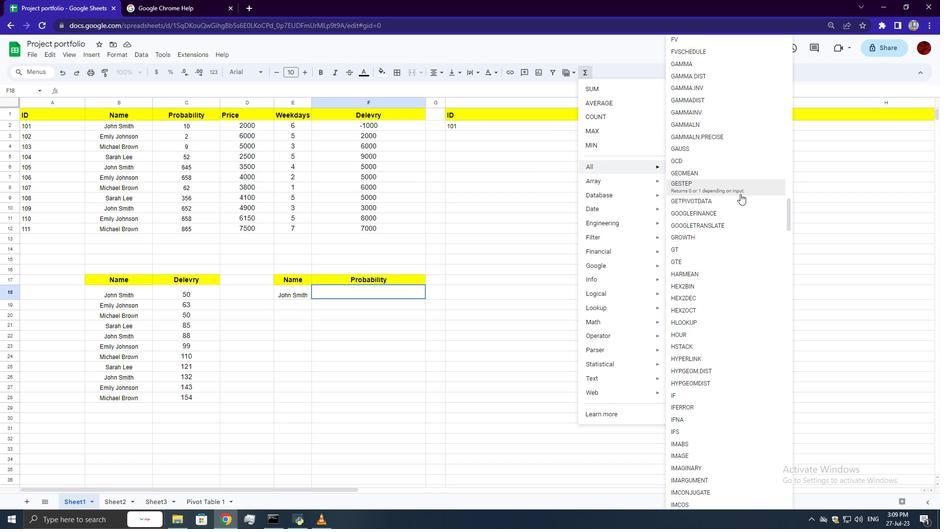 
Action: Mouse scrolled (740, 193) with delta (0, 0)
Screenshot: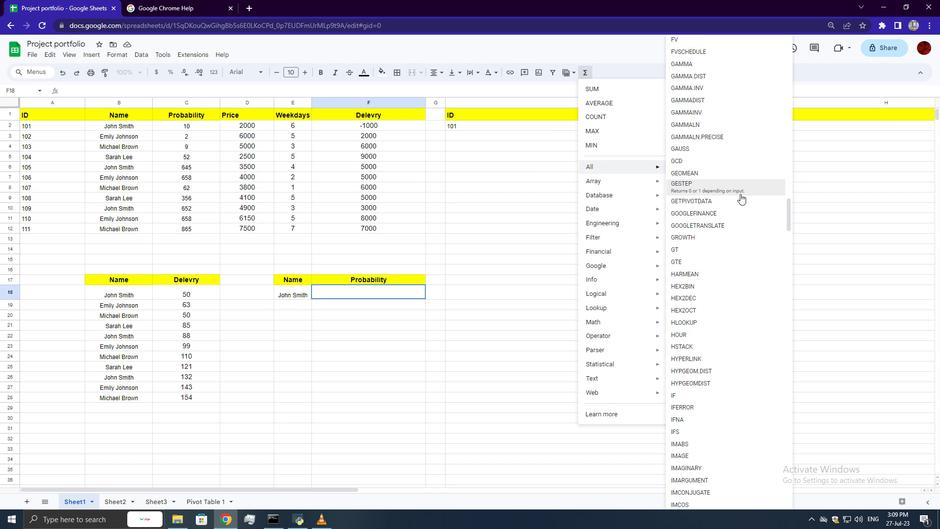 
Action: Mouse scrolled (740, 193) with delta (0, 0)
Screenshot: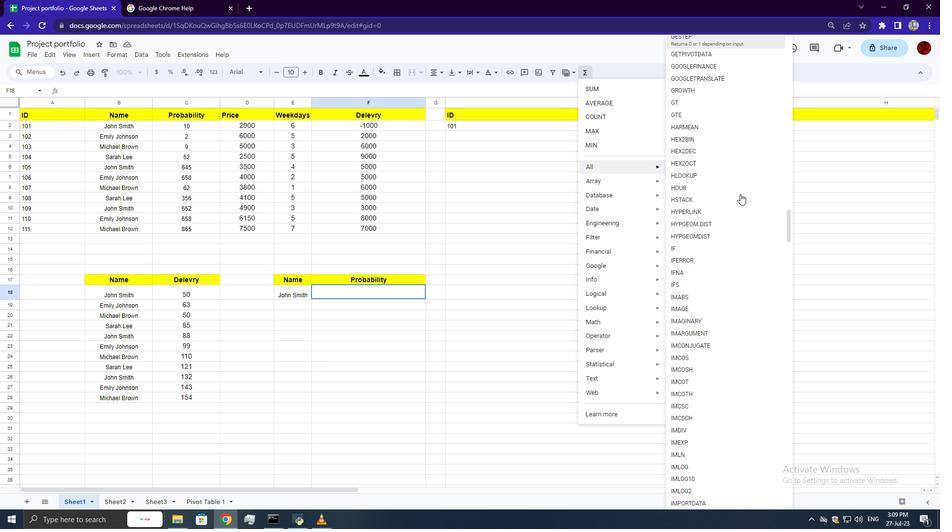 
Action: Mouse scrolled (740, 193) with delta (0, 0)
Screenshot: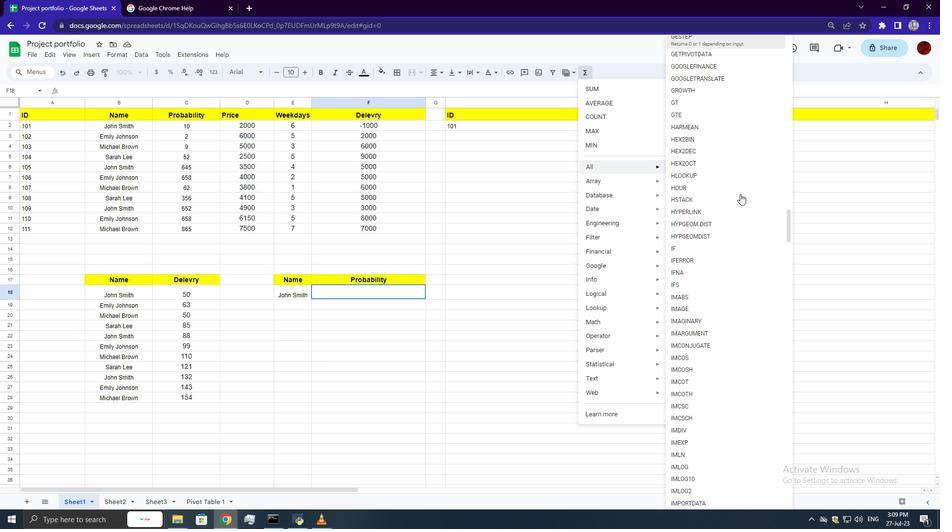 
Action: Mouse scrolled (740, 193) with delta (0, 0)
Screenshot: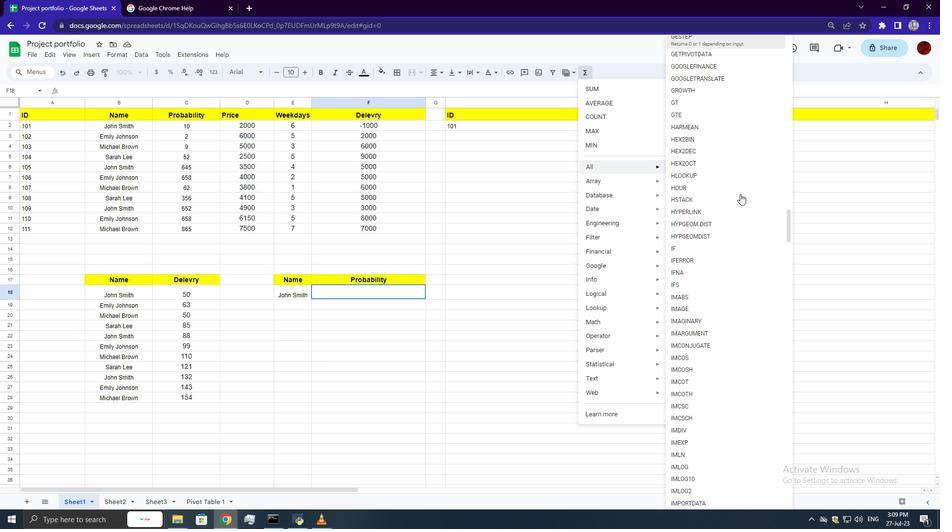 
Action: Mouse scrolled (740, 193) with delta (0, 0)
Screenshot: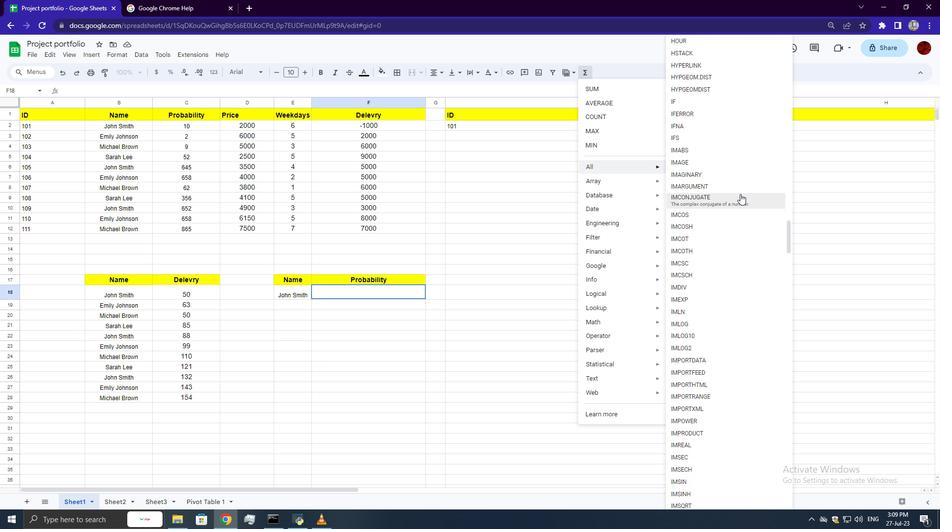
Action: Mouse scrolled (740, 193) with delta (0, 0)
Screenshot: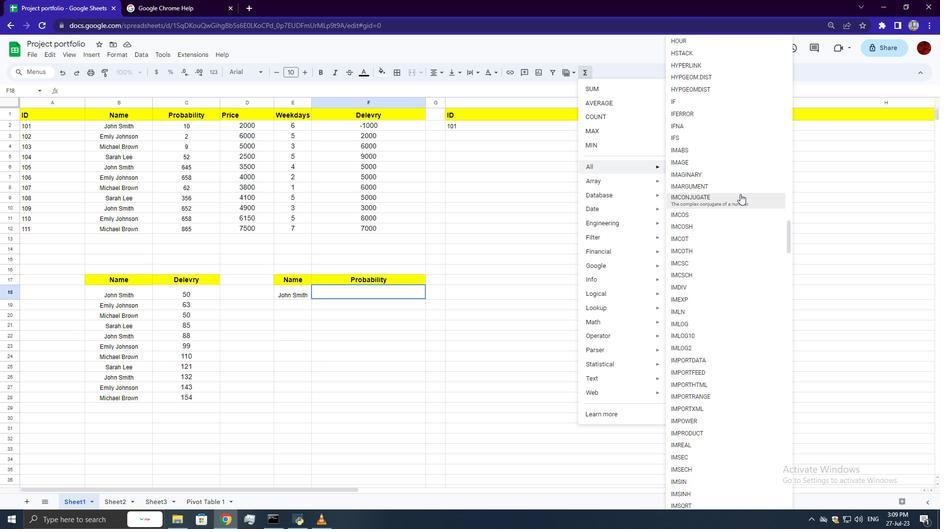 
Action: Mouse scrolled (740, 193) with delta (0, 0)
Screenshot: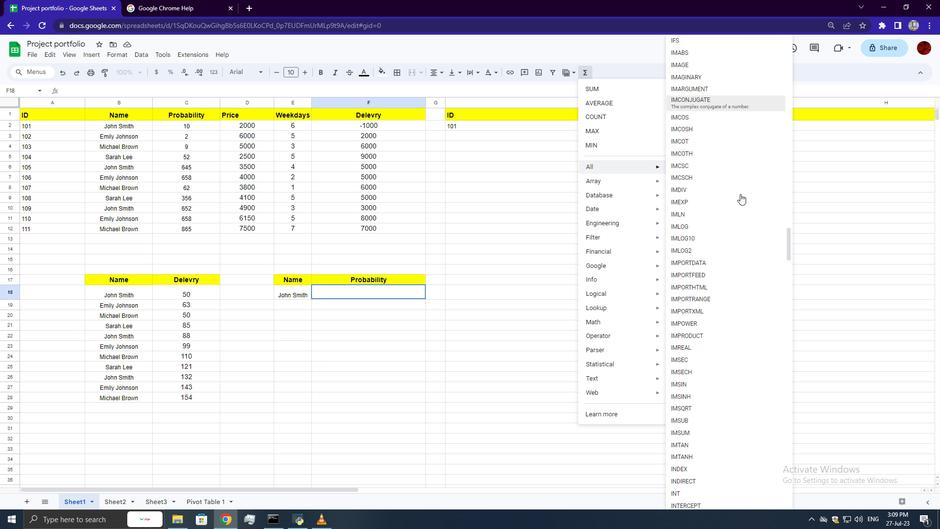 
Action: Mouse scrolled (740, 193) with delta (0, 0)
Screenshot: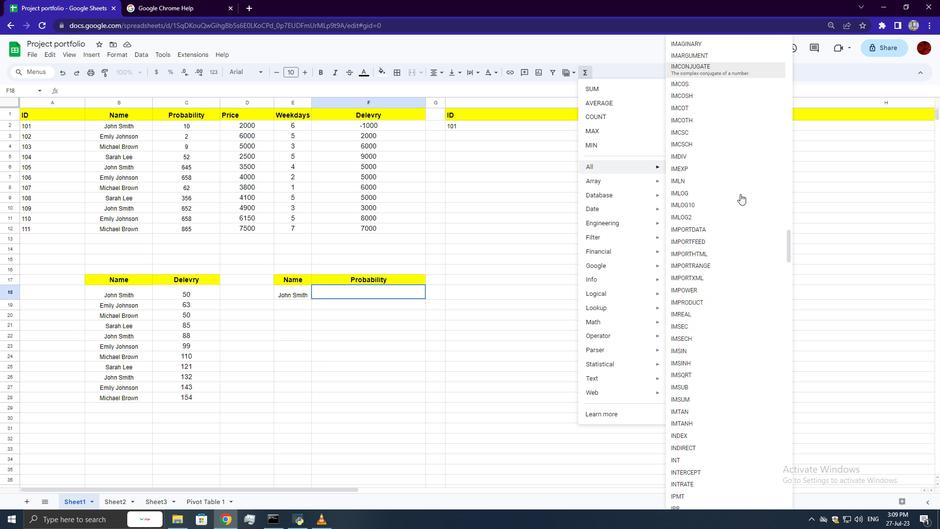 
Action: Mouse scrolled (740, 193) with delta (0, 0)
Screenshot: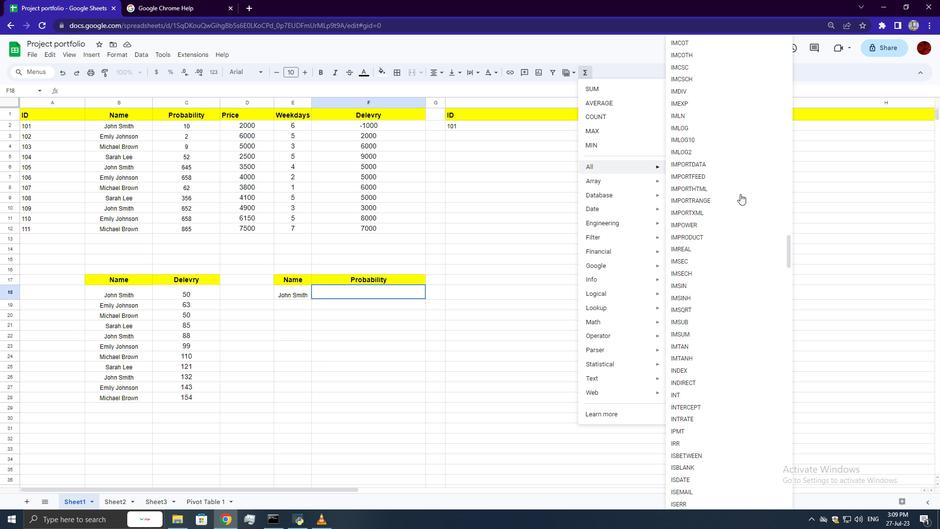 
Action: Mouse scrolled (740, 193) with delta (0, 0)
Screenshot: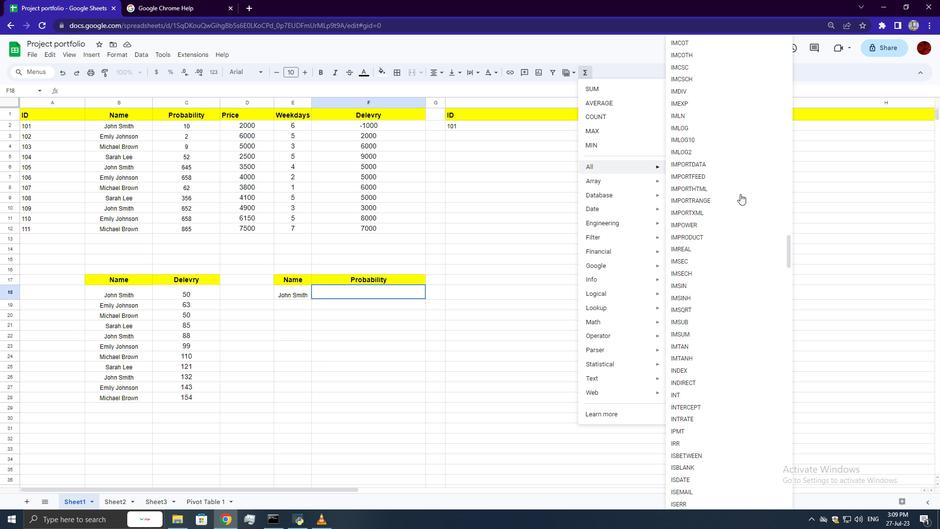 
Action: Mouse scrolled (740, 193) with delta (0, 0)
Screenshot: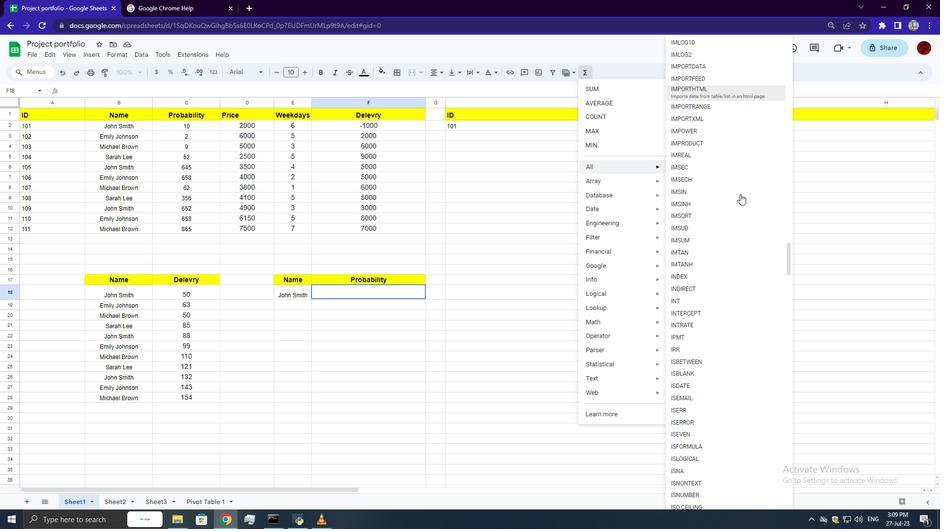 
Action: Mouse scrolled (740, 193) with delta (0, 0)
Screenshot: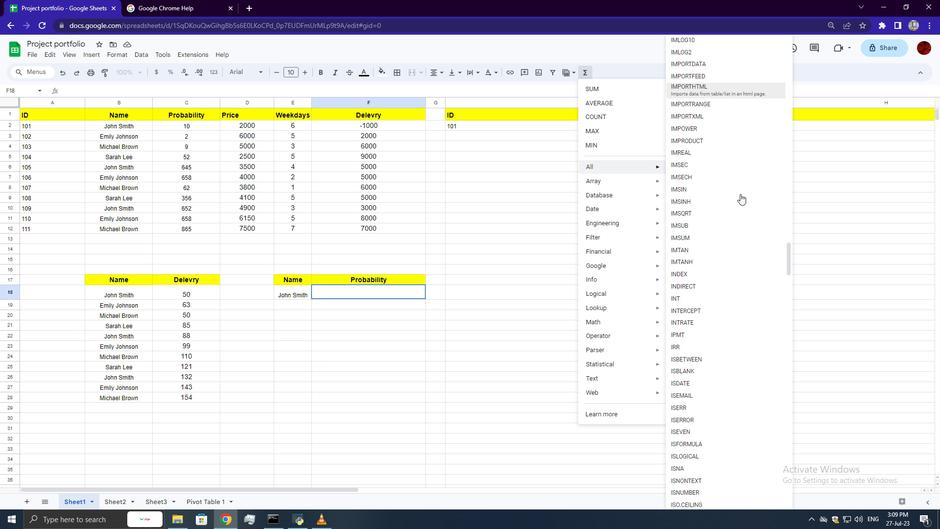 
Action: Mouse moved to (699, 433)
Screenshot: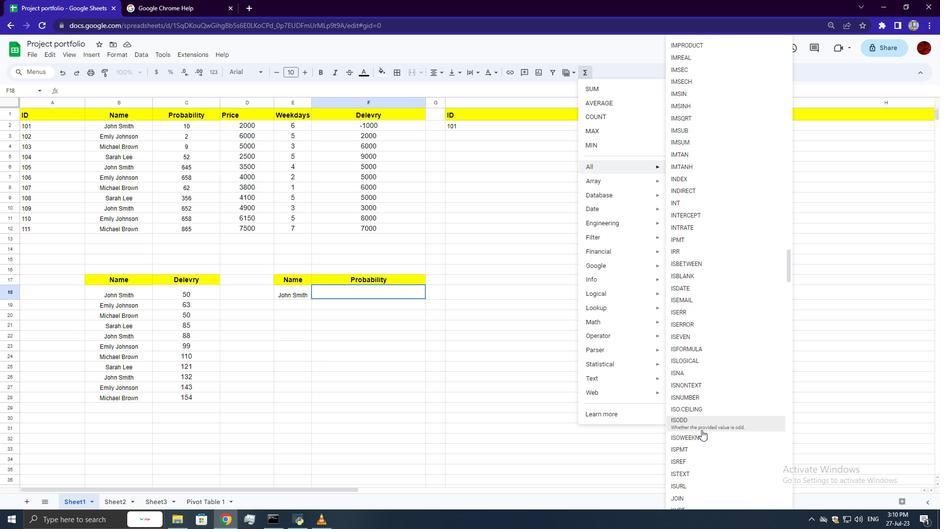 
Action: Mouse pressed left at (699, 433)
Screenshot: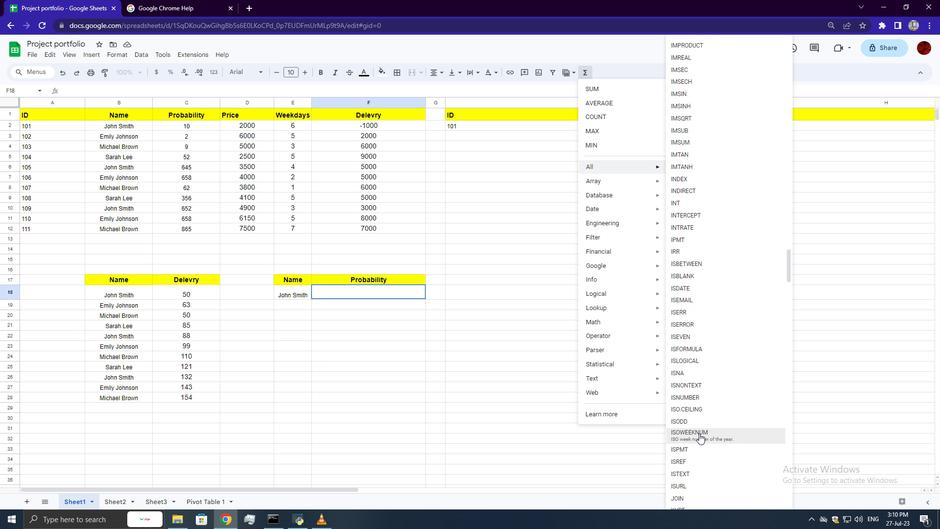 
Action: Key pressed <Key.shift_r><Key.shift_r><Key.shift_r>"7/20/1969<Key.shift_r>"<Key.enter>
Screenshot: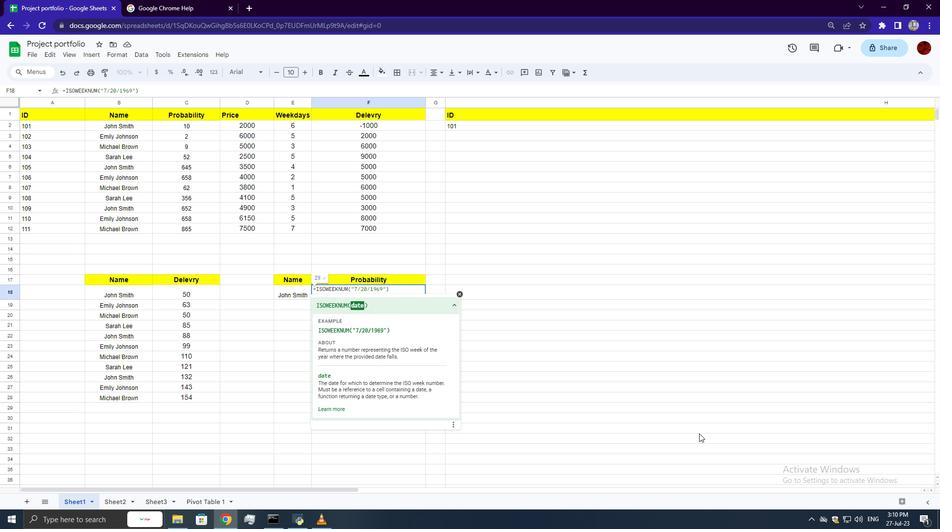 
